 Task: Find connections with filter location Wendelstein with filter topic #blockchainwith filter profile language Spanish with filter current company Honda Cars India Ltd with filter school K P B Hinduja College of Commerce 315 New Charni Road Mumbai 400 004 with filter industry Professional Training and Coaching with filter service category Strategic Planning with filter keywords title Valet
Action: Mouse moved to (527, 69)
Screenshot: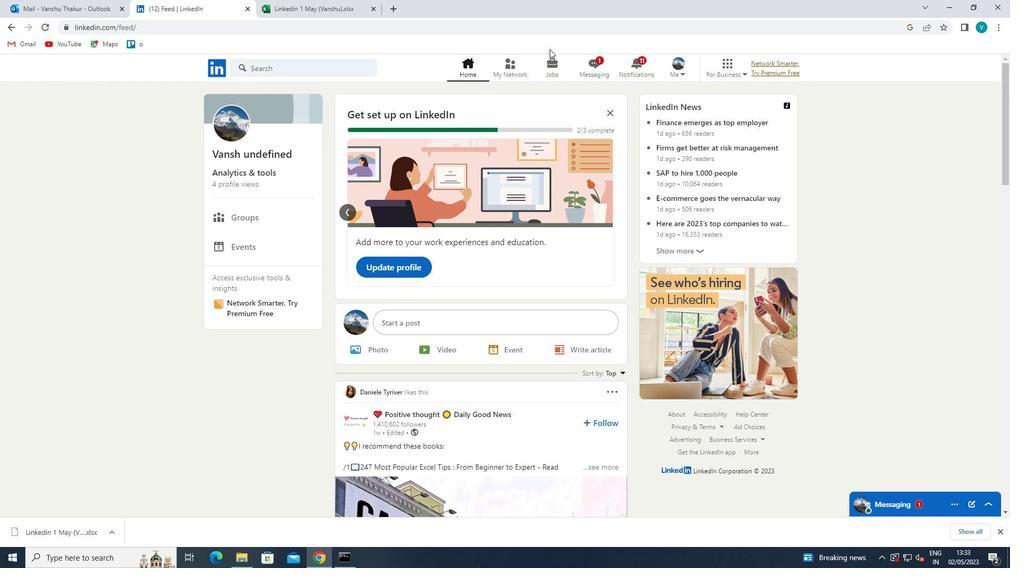 
Action: Mouse pressed left at (527, 69)
Screenshot: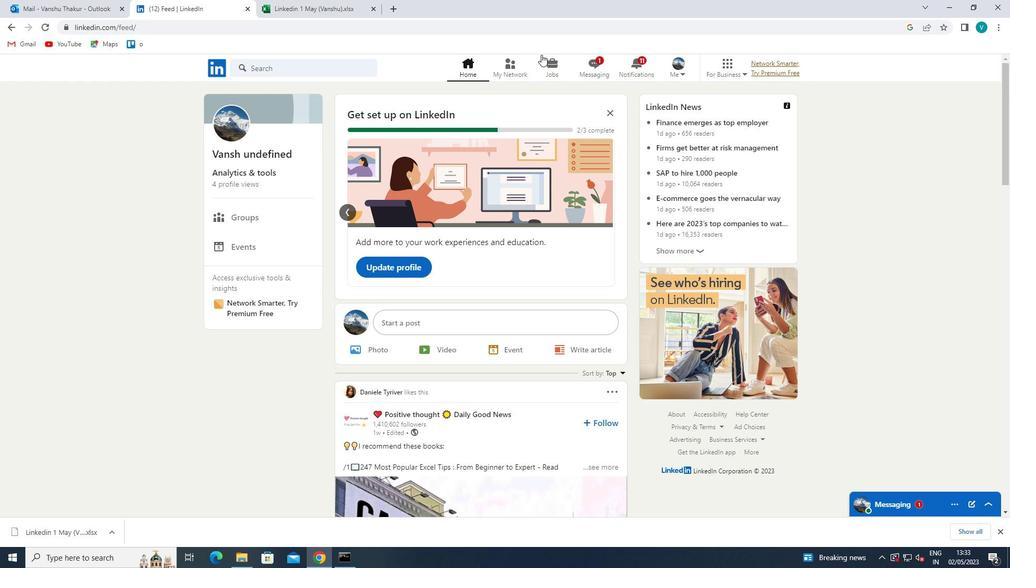 
Action: Mouse moved to (285, 120)
Screenshot: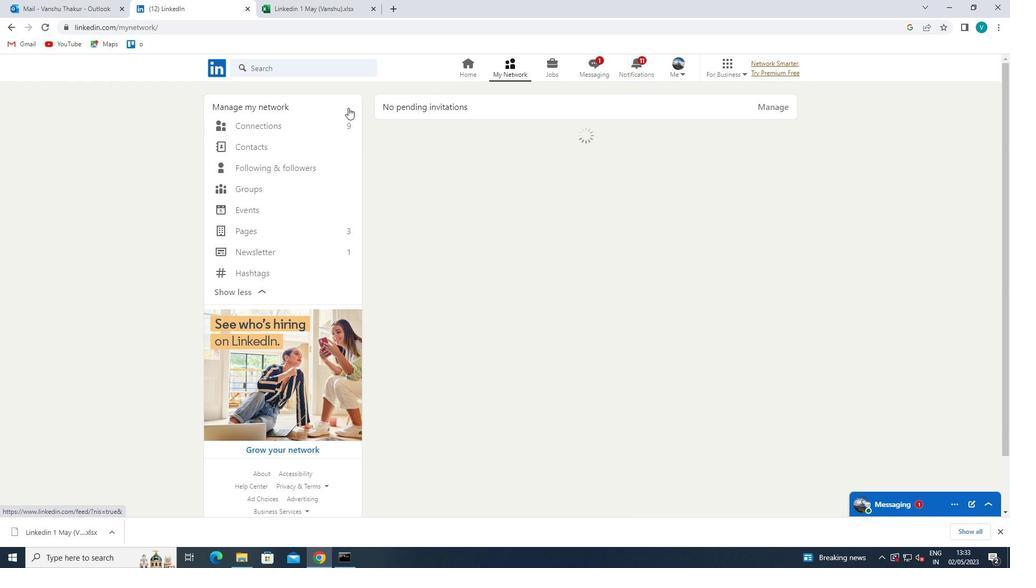 
Action: Mouse pressed left at (285, 120)
Screenshot: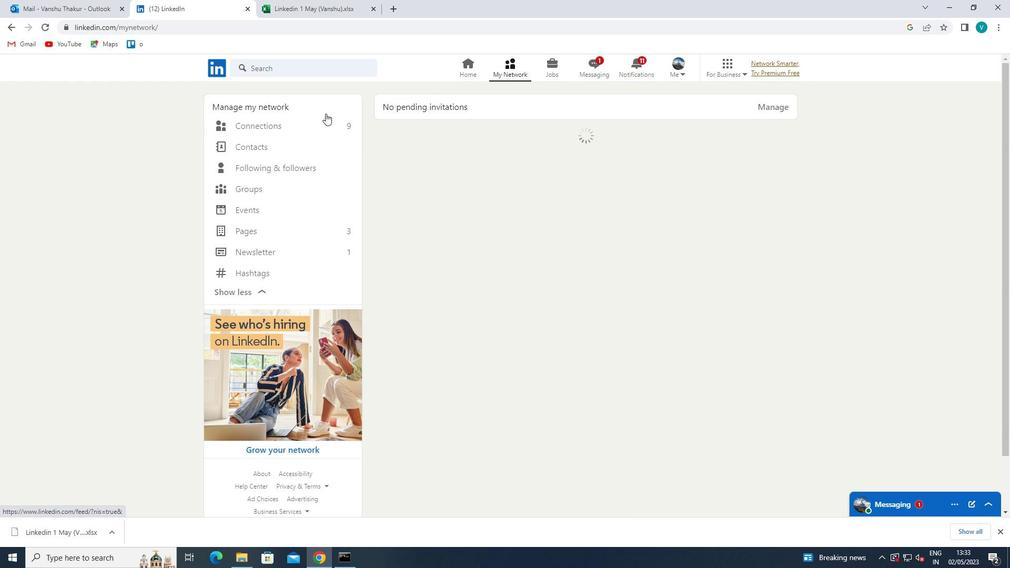 
Action: Mouse moved to (585, 134)
Screenshot: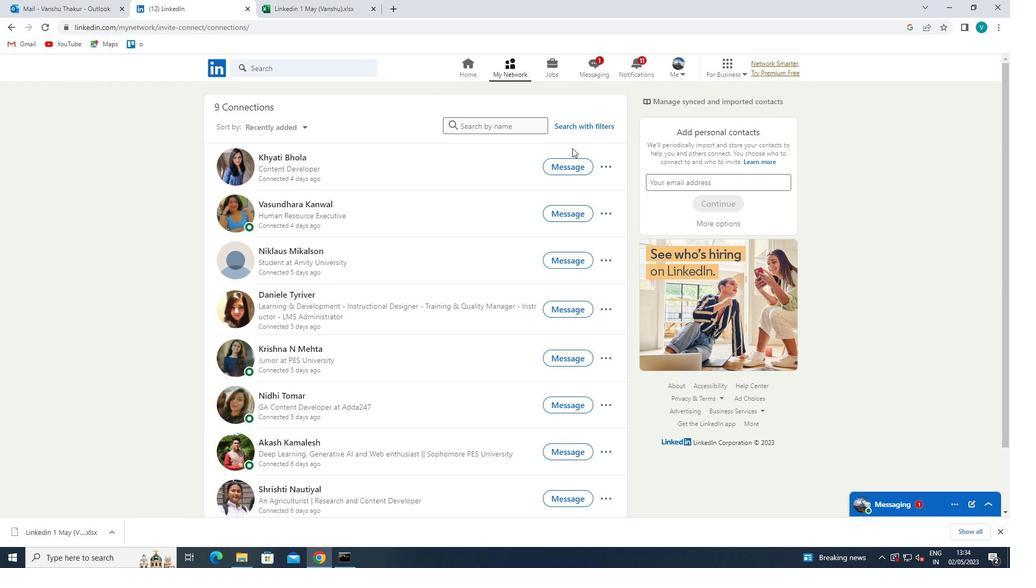 
Action: Mouse pressed left at (585, 134)
Screenshot: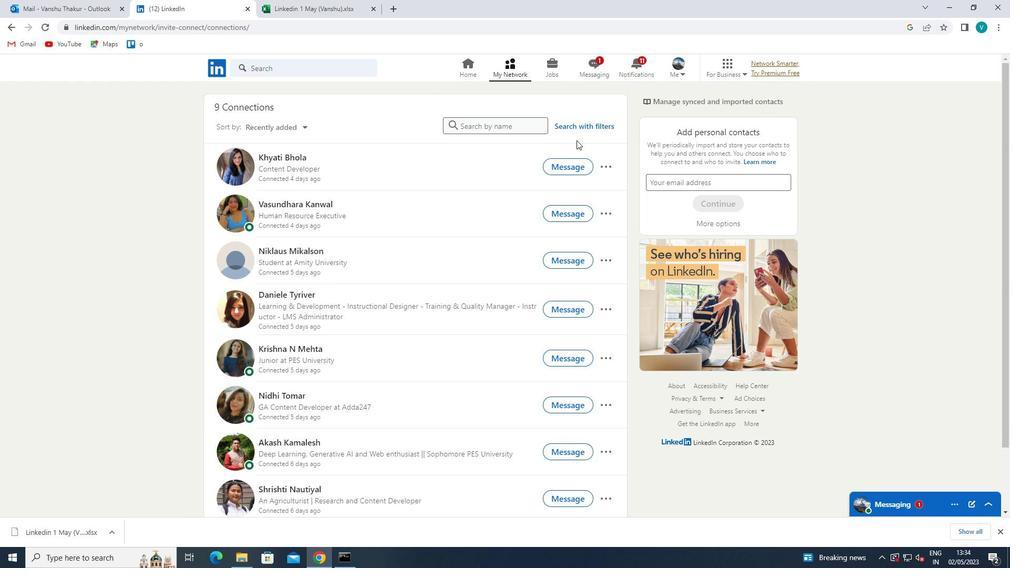 
Action: Mouse moved to (587, 131)
Screenshot: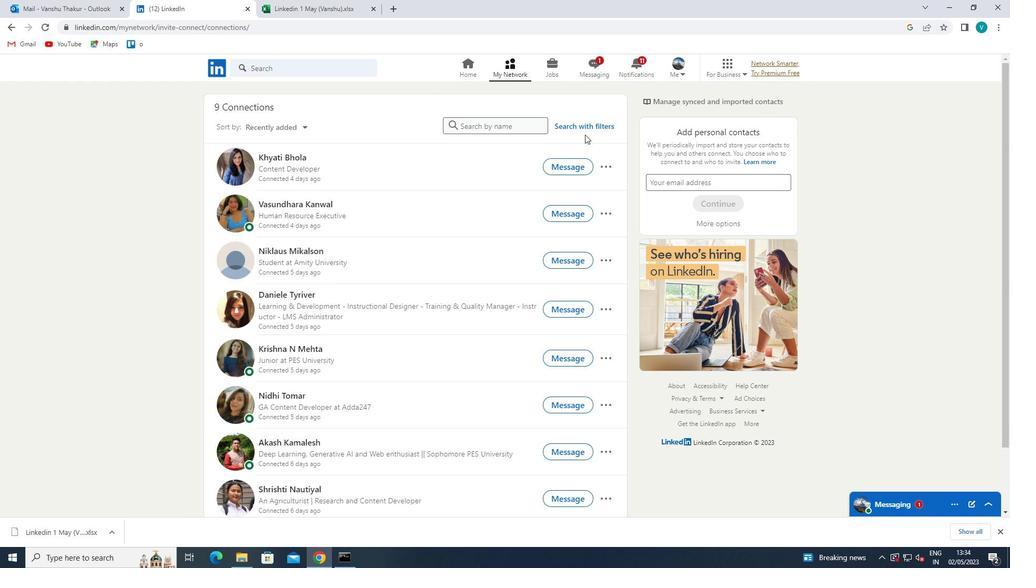 
Action: Mouse pressed left at (587, 131)
Screenshot: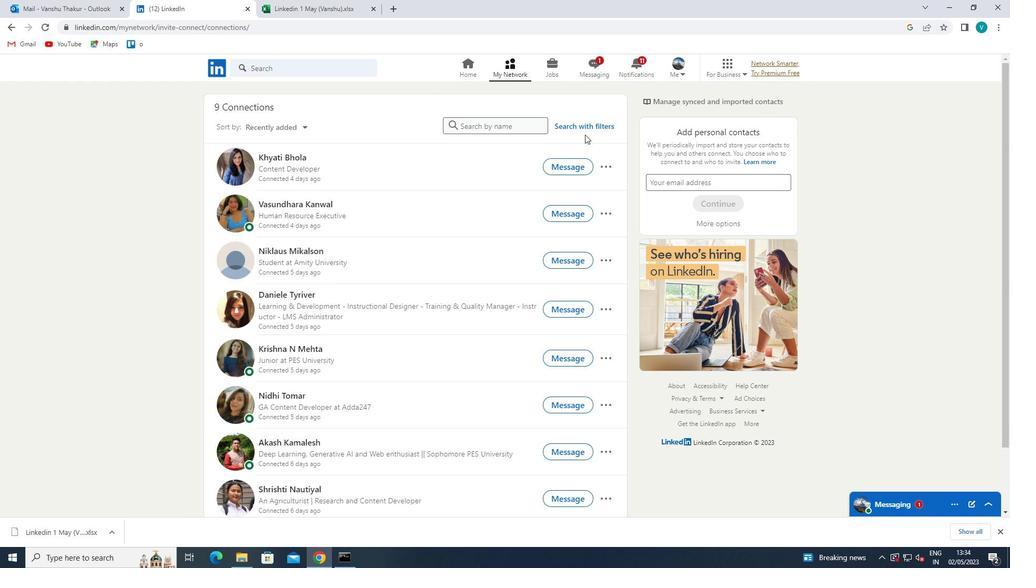 
Action: Mouse moved to (595, 125)
Screenshot: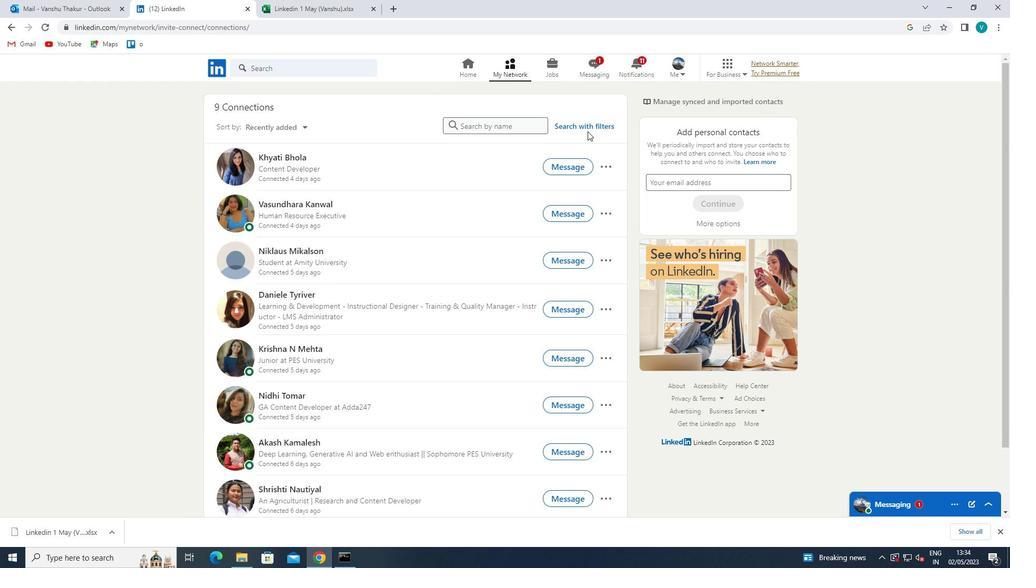 
Action: Mouse pressed left at (595, 125)
Screenshot: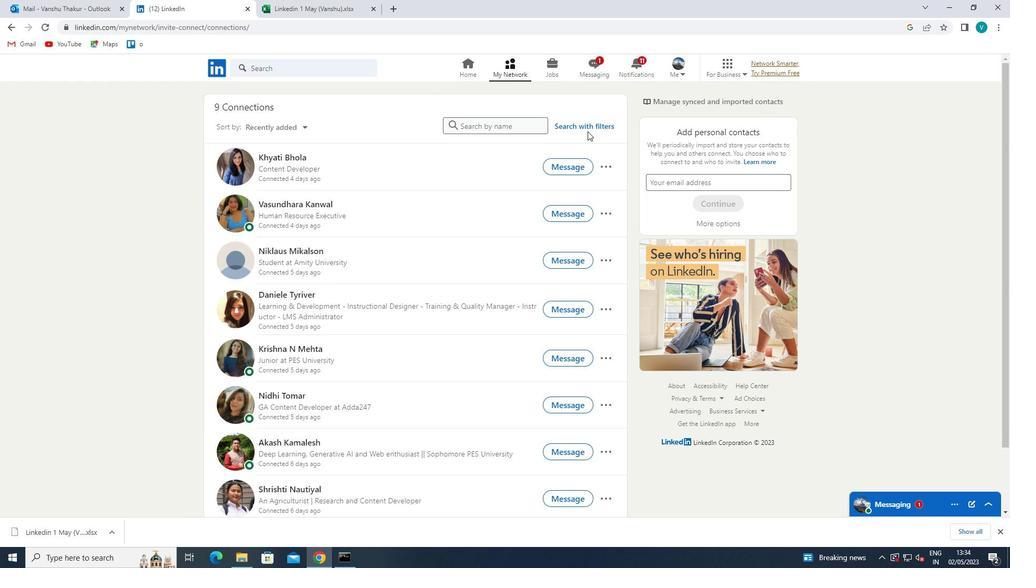 
Action: Mouse moved to (502, 99)
Screenshot: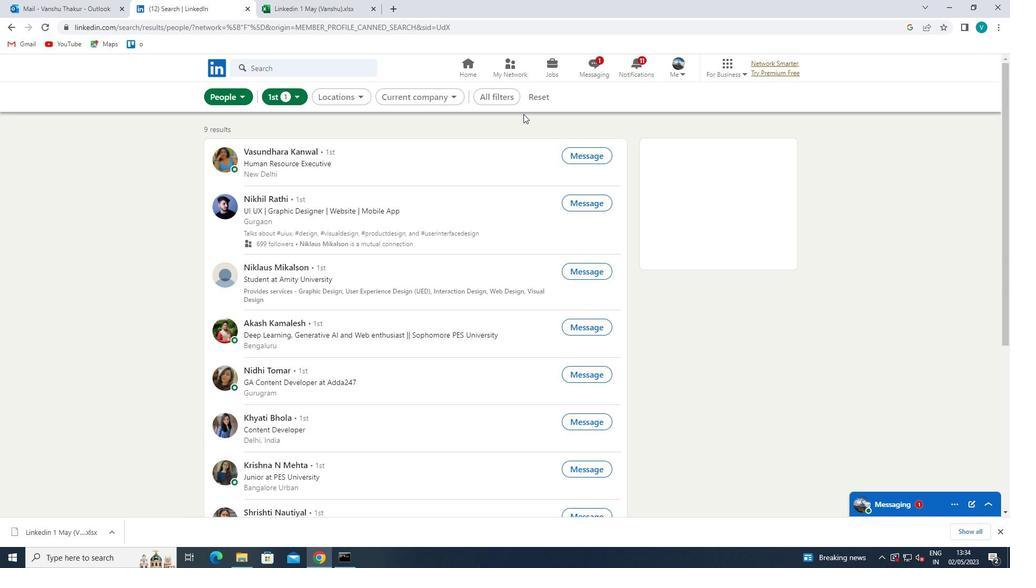 
Action: Mouse pressed left at (502, 99)
Screenshot: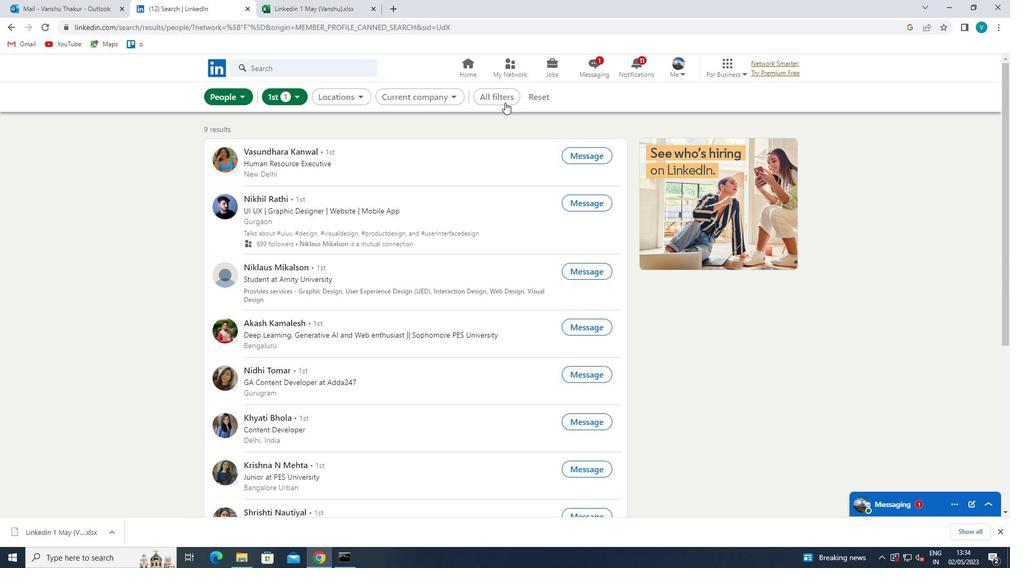 
Action: Mouse moved to (800, 249)
Screenshot: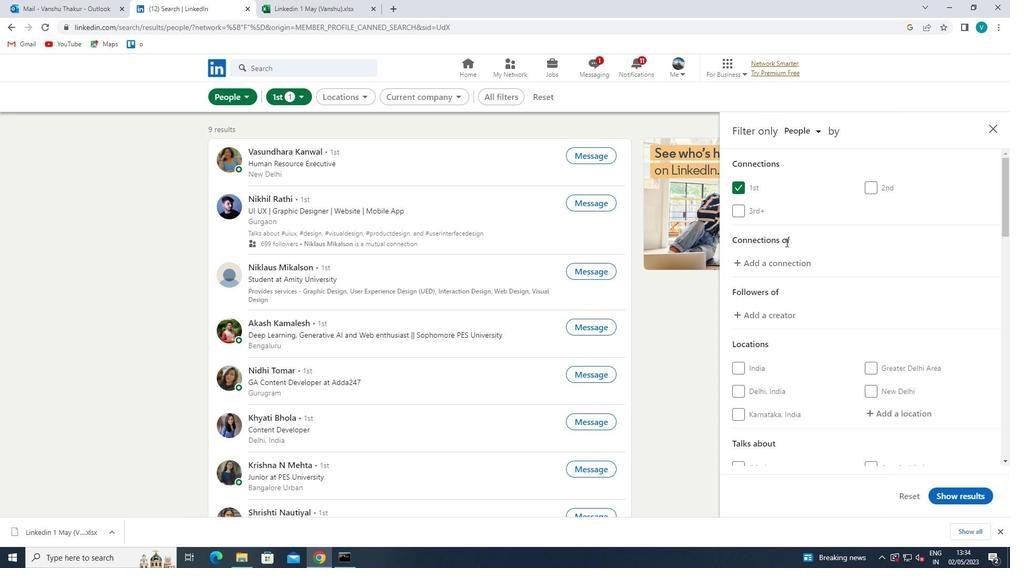 
Action: Mouse scrolled (800, 248) with delta (0, 0)
Screenshot: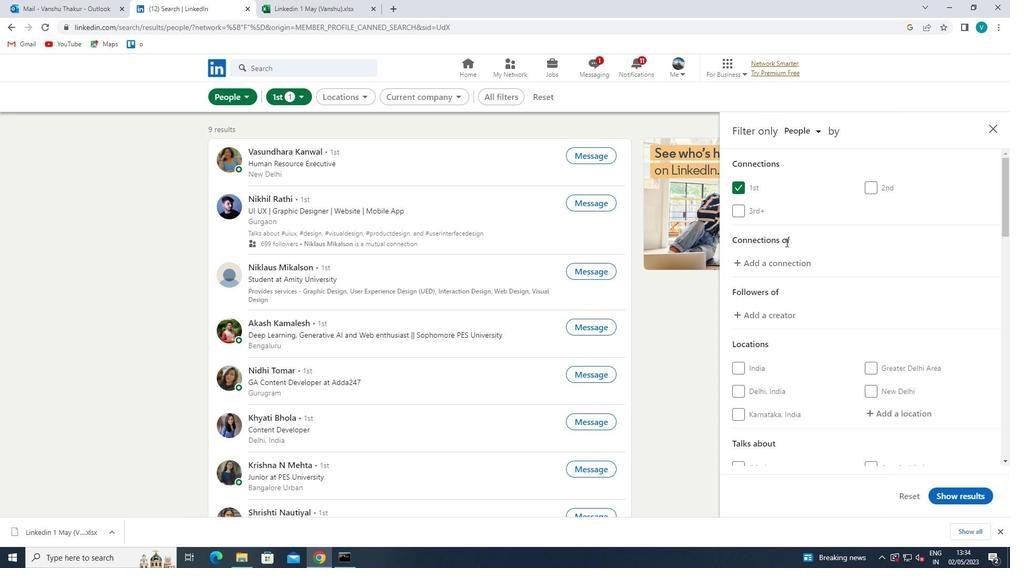 
Action: Mouse moved to (801, 250)
Screenshot: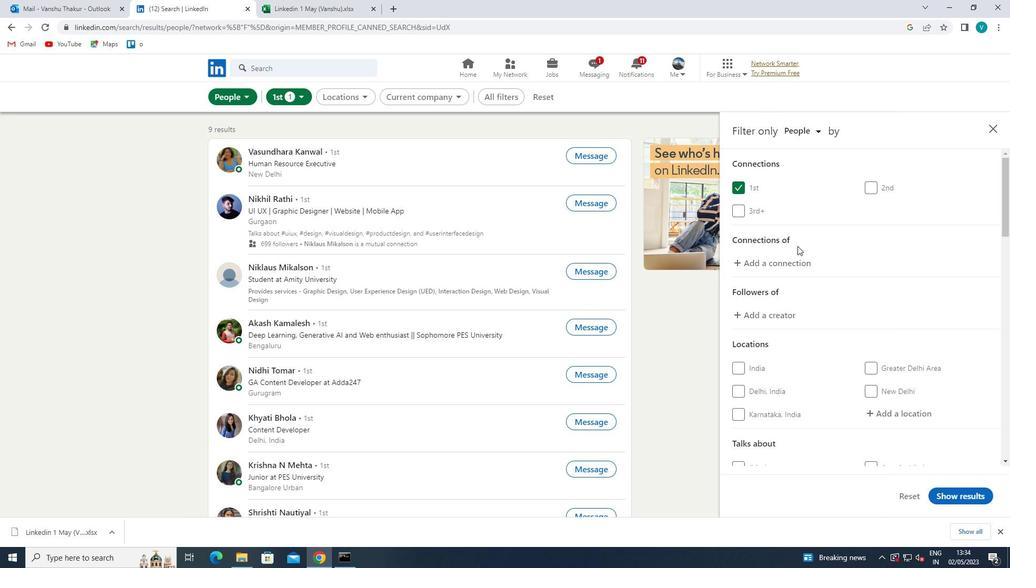 
Action: Mouse scrolled (801, 249) with delta (0, 0)
Screenshot: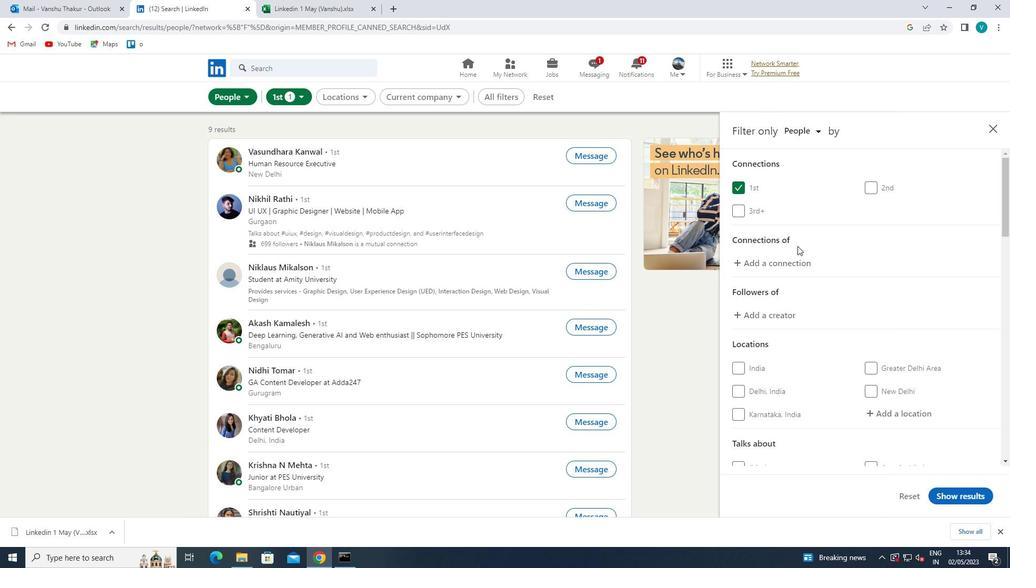 
Action: Mouse moved to (878, 302)
Screenshot: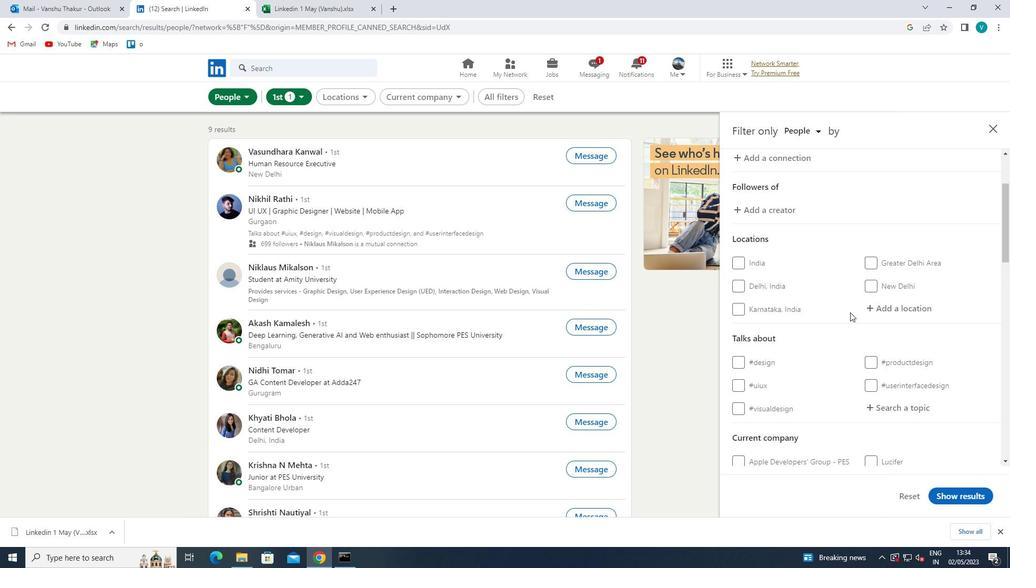 
Action: Mouse pressed left at (878, 302)
Screenshot: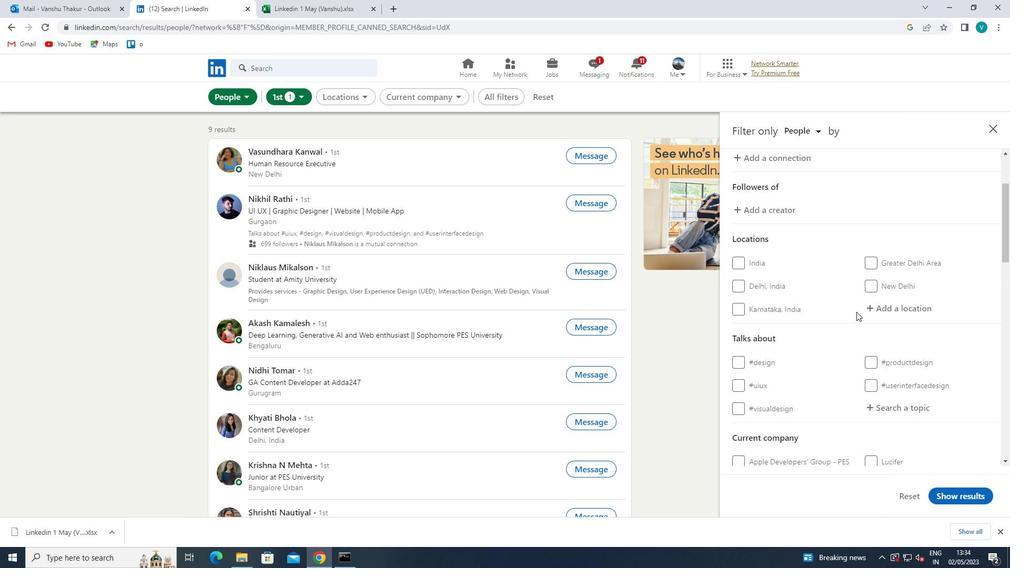 
Action: Key pressed <Key.shift>WEB
Screenshot: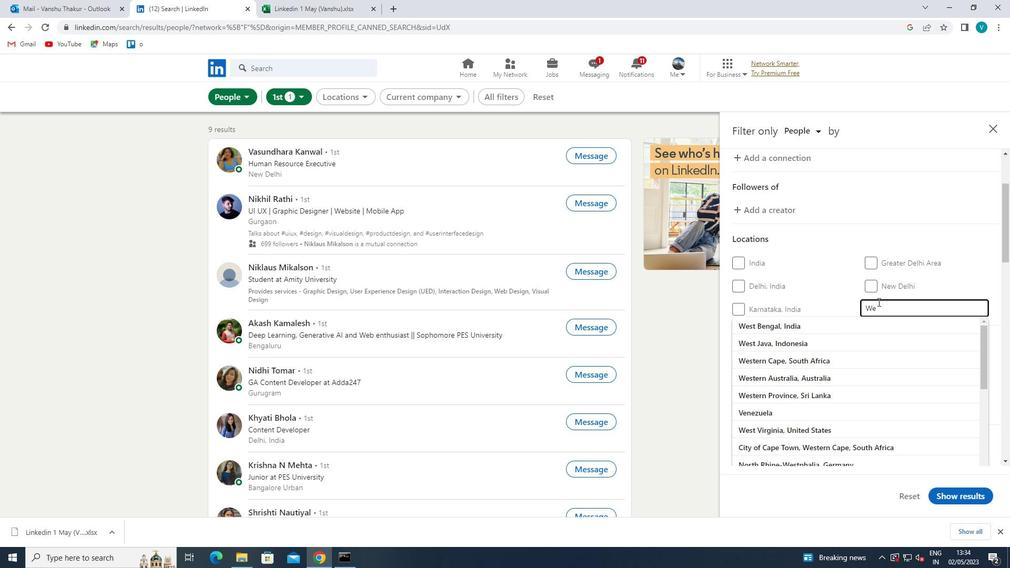
Action: Mouse moved to (876, 301)
Screenshot: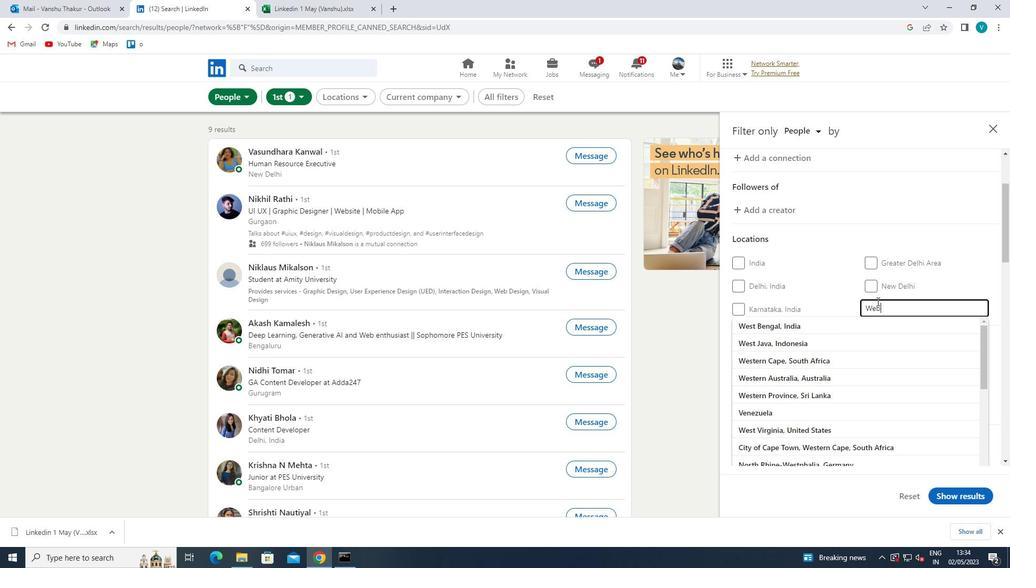 
Action: Key pressed <Key.backspace>
Screenshot: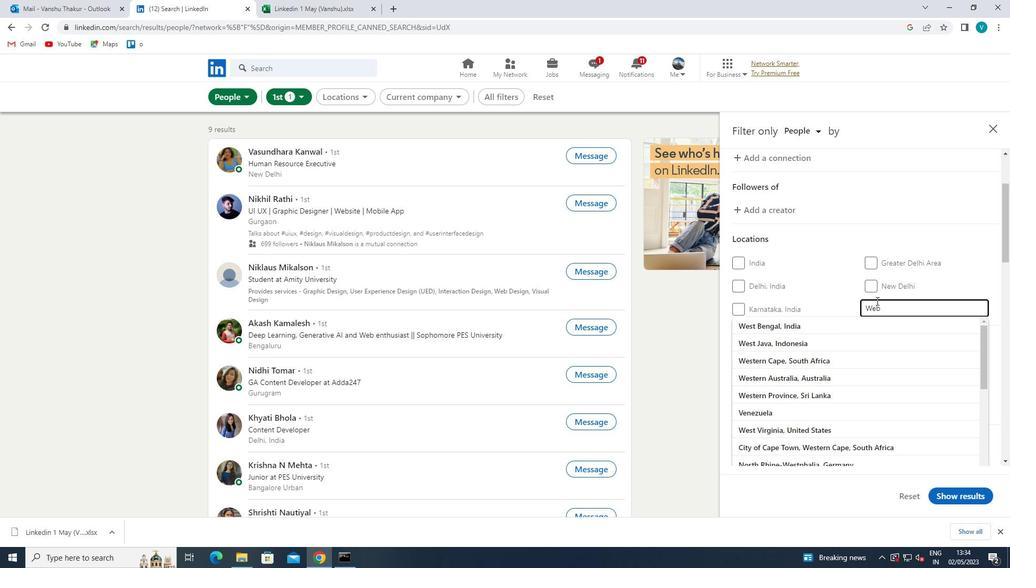 
Action: Mouse moved to (876, 301)
Screenshot: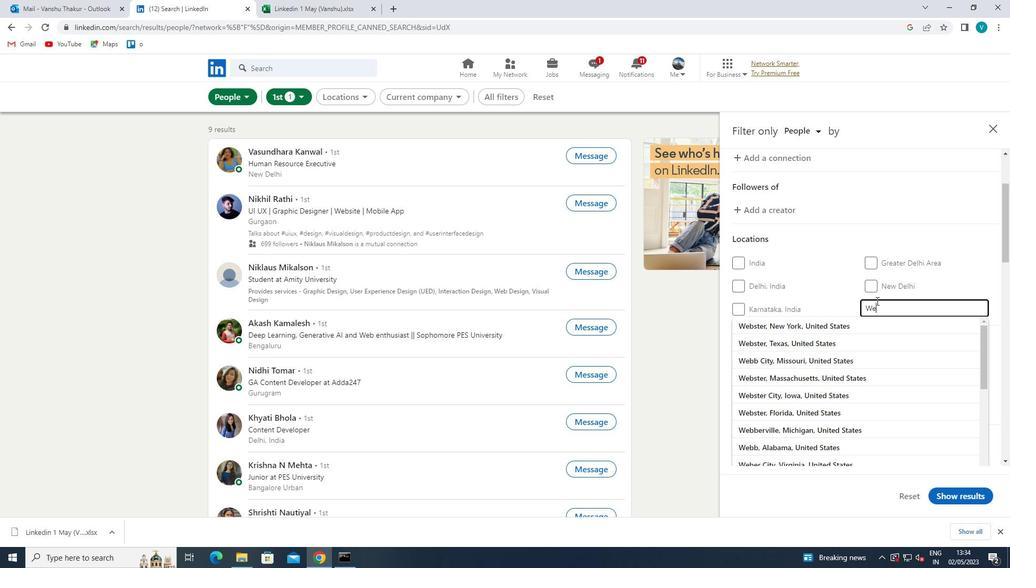 
Action: Key pressed N
Screenshot: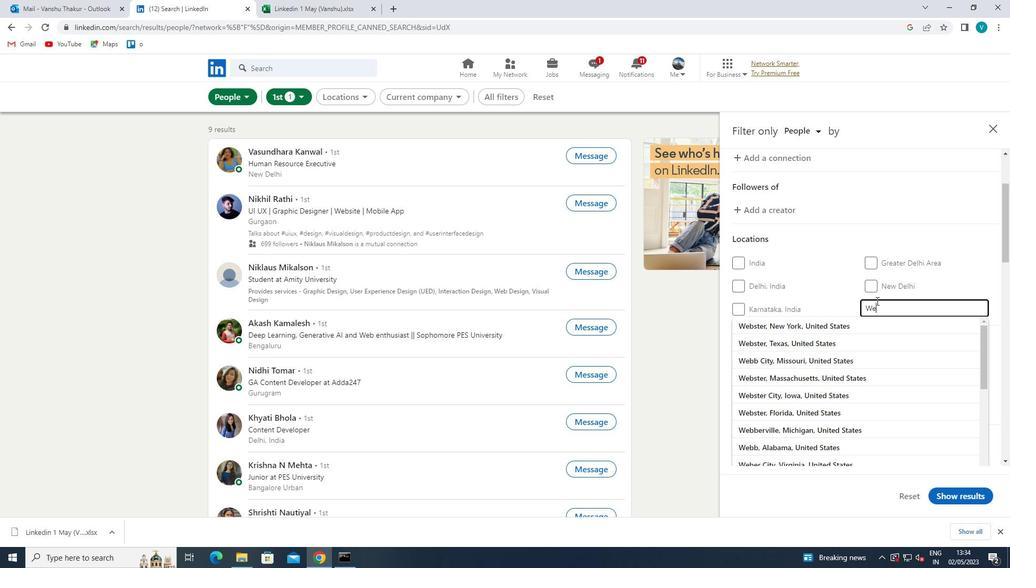 
Action: Mouse moved to (873, 302)
Screenshot: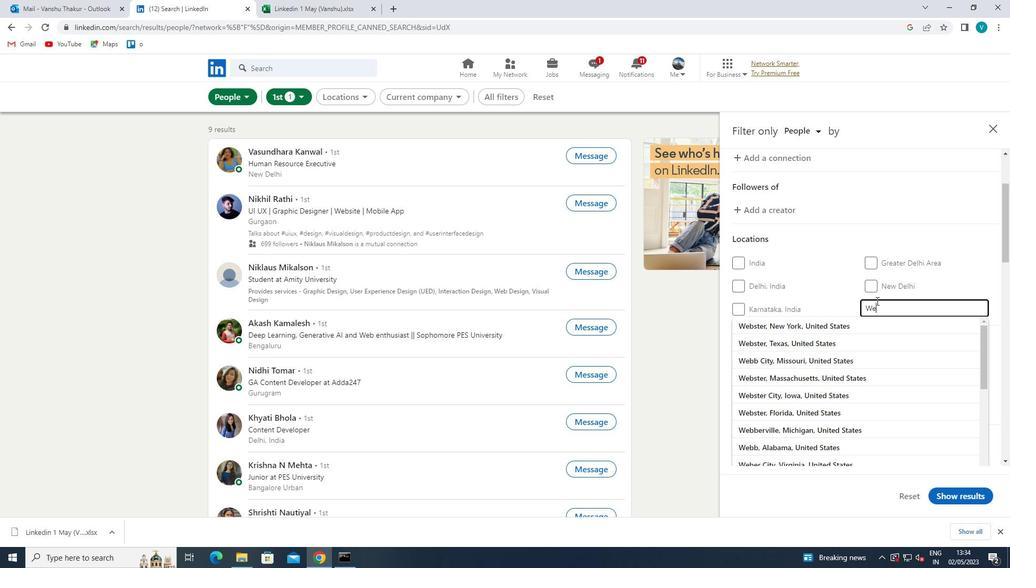 
Action: Key pressed DELSTEIN
Screenshot: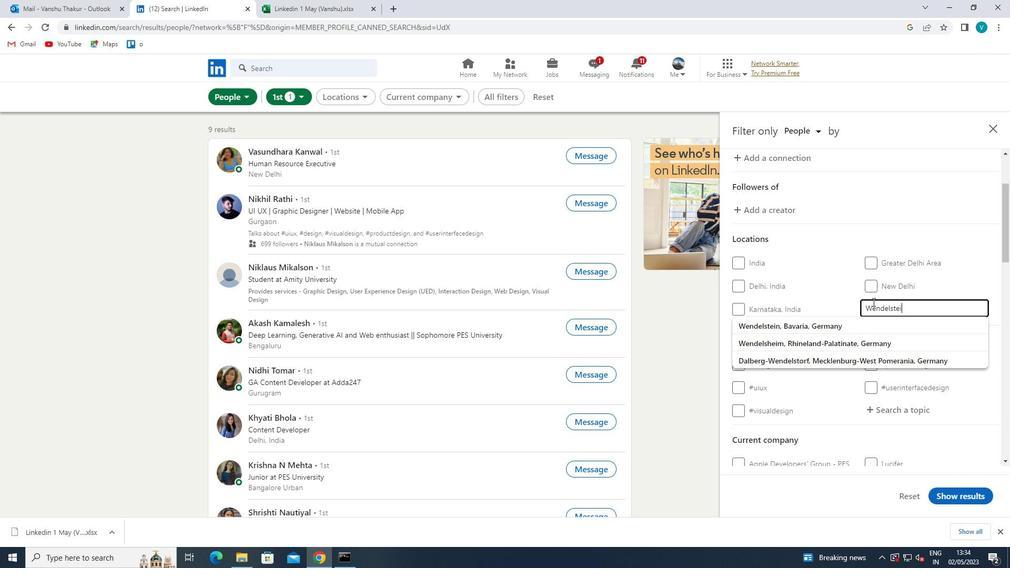 
Action: Mouse moved to (845, 324)
Screenshot: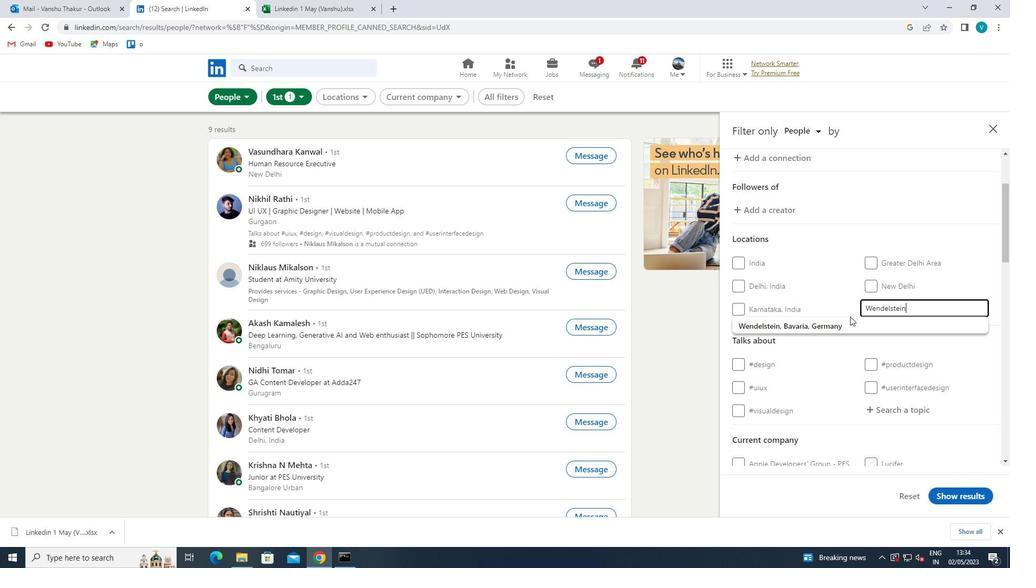 
Action: Mouse pressed left at (845, 324)
Screenshot: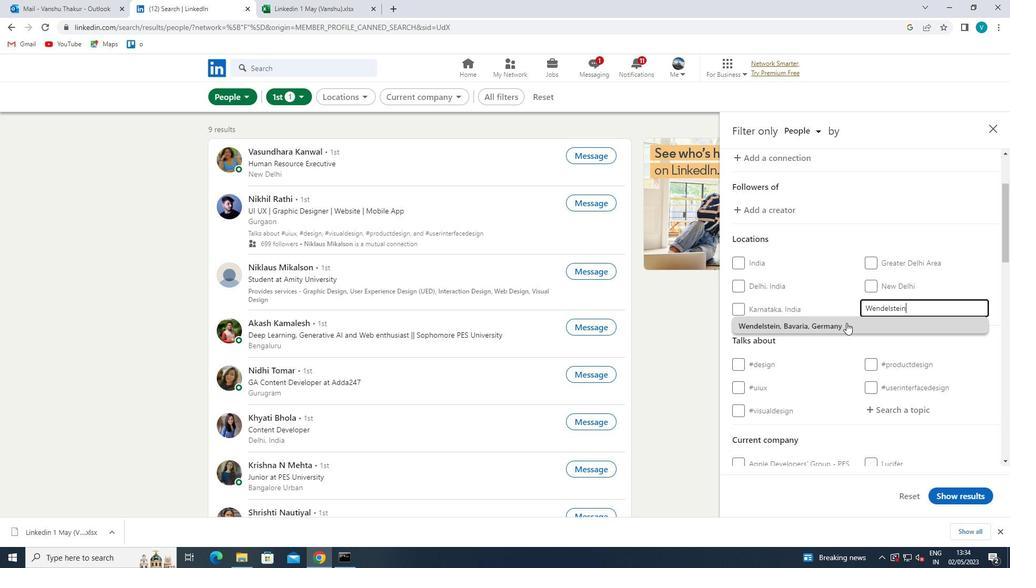 
Action: Mouse scrolled (845, 324) with delta (0, 0)
Screenshot: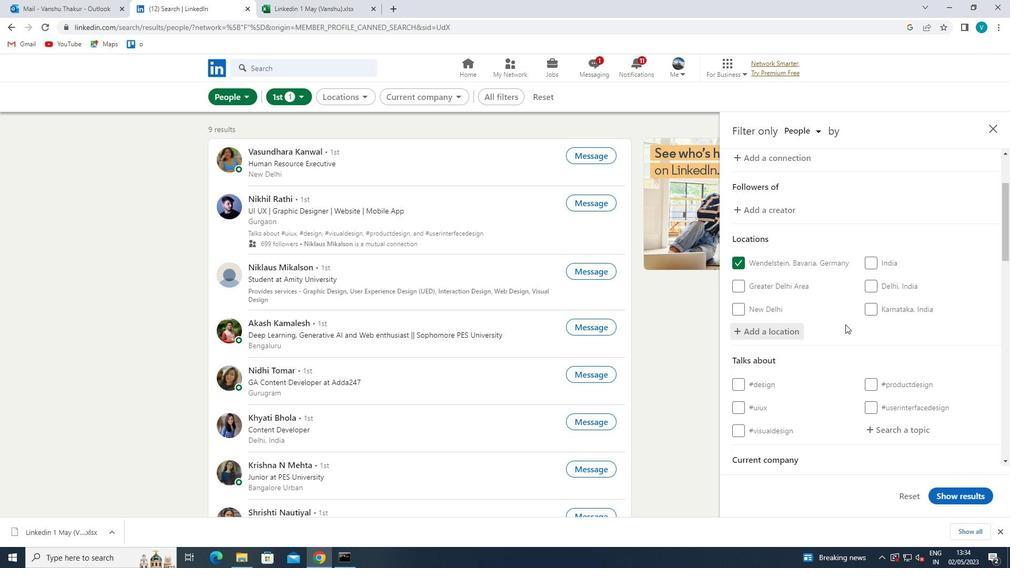 
Action: Mouse scrolled (845, 324) with delta (0, 0)
Screenshot: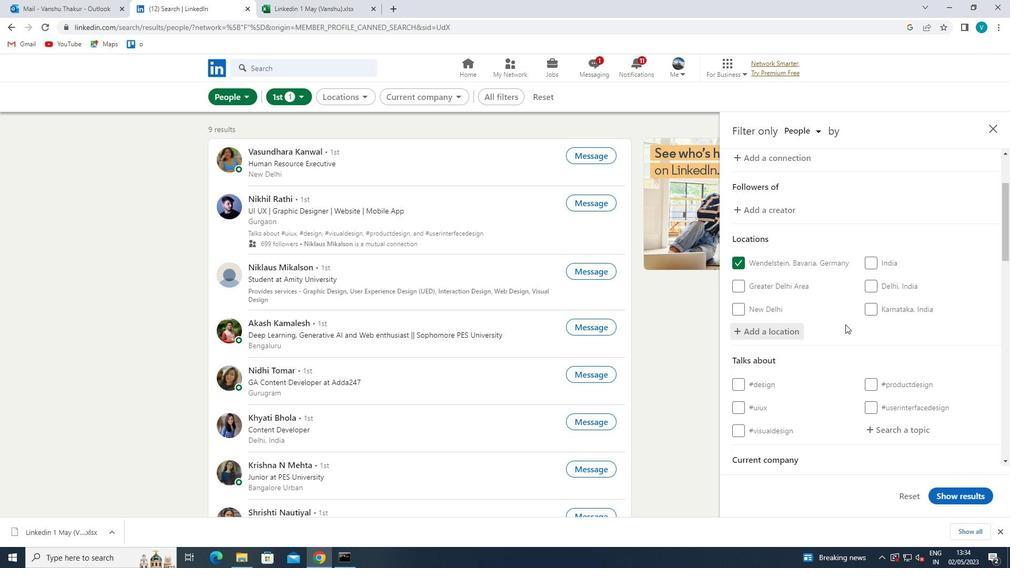 
Action: Mouse moved to (871, 324)
Screenshot: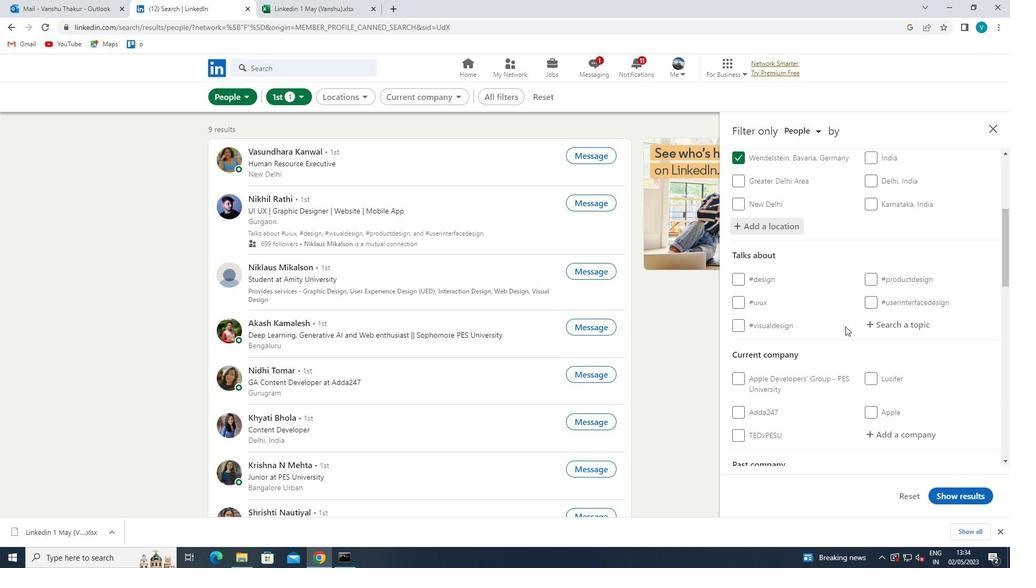 
Action: Mouse pressed left at (871, 324)
Screenshot: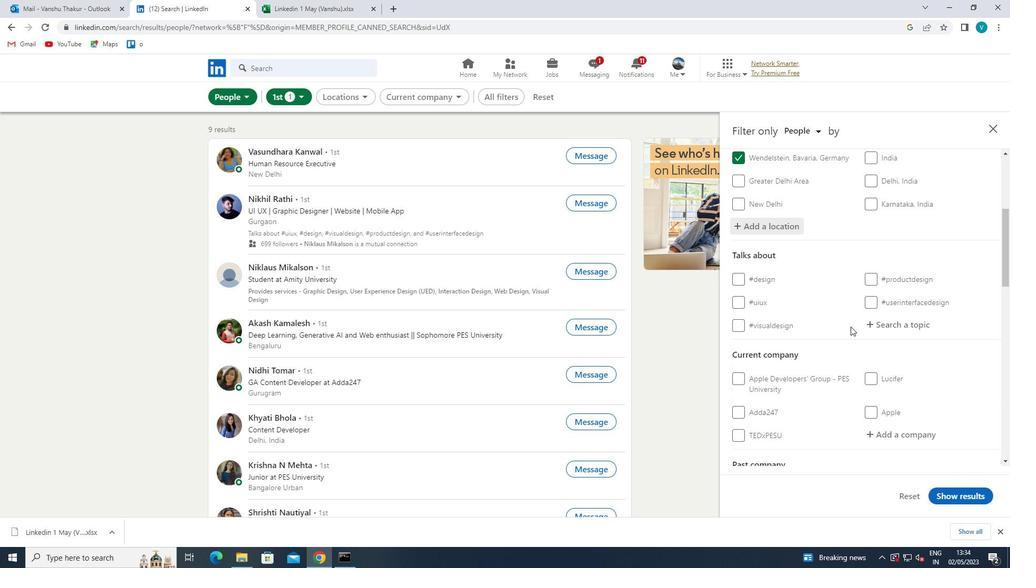 
Action: Key pressed BLOCKCHAIN<Key.space><Key.left>
Screenshot: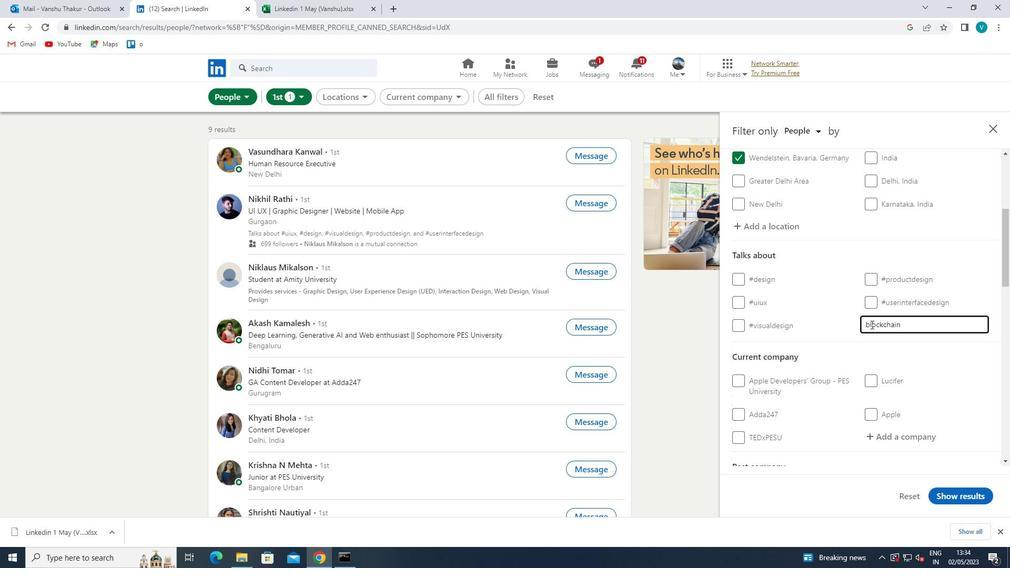 
Action: Mouse moved to (866, 324)
Screenshot: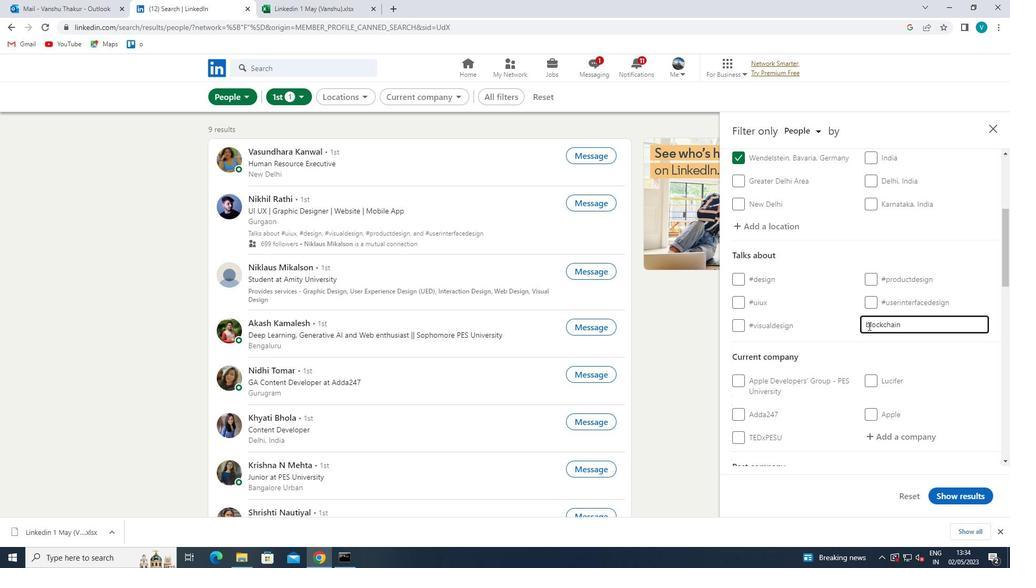 
Action: Mouse pressed left at (866, 324)
Screenshot: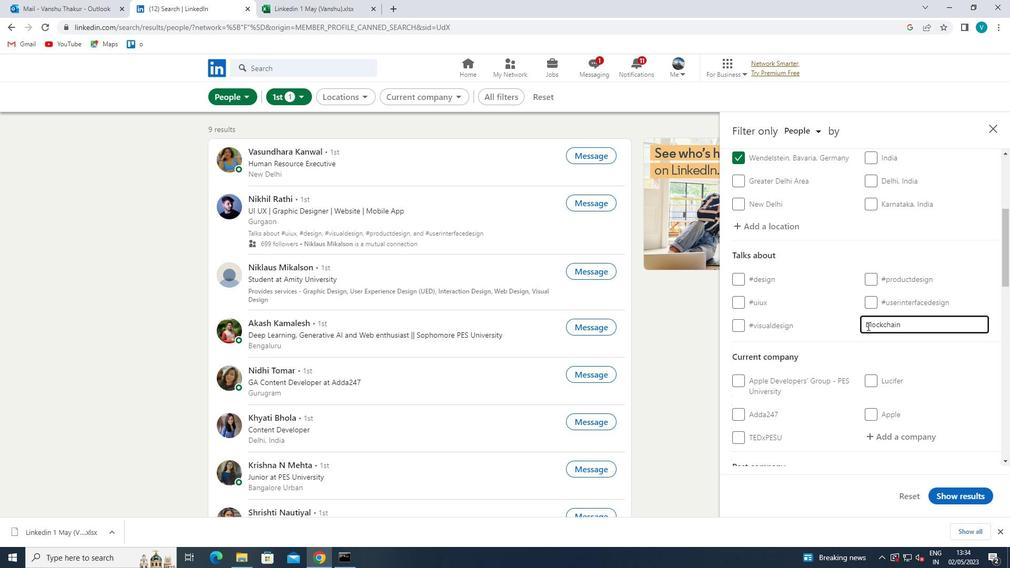 
Action: Mouse moved to (876, 345)
Screenshot: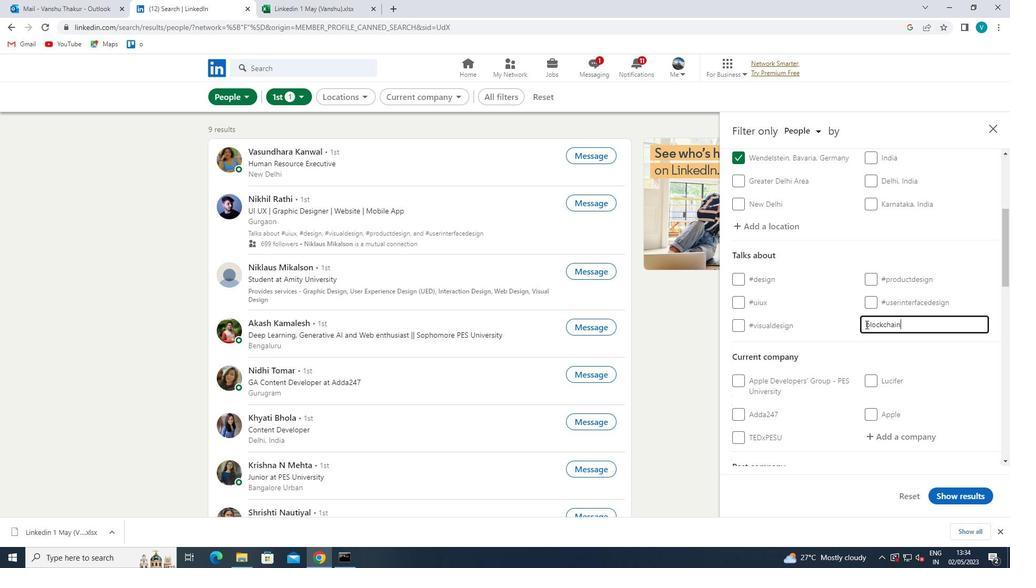 
Action: Key pressed <Key.shift><Key.shift><Key.shift><Key.shift><Key.shift><Key.shift><Key.shift><Key.shift><Key.shift><Key.shift><Key.shift><Key.shift><Key.shift><Key.shift><Key.shift><Key.shift><Key.shift>
Screenshot: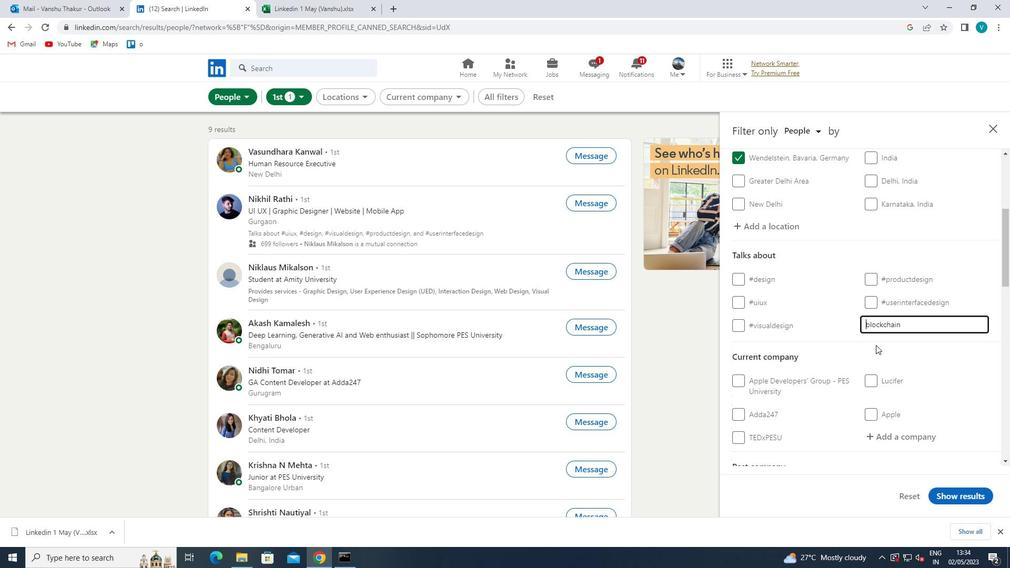 
Action: Mouse moved to (877, 345)
Screenshot: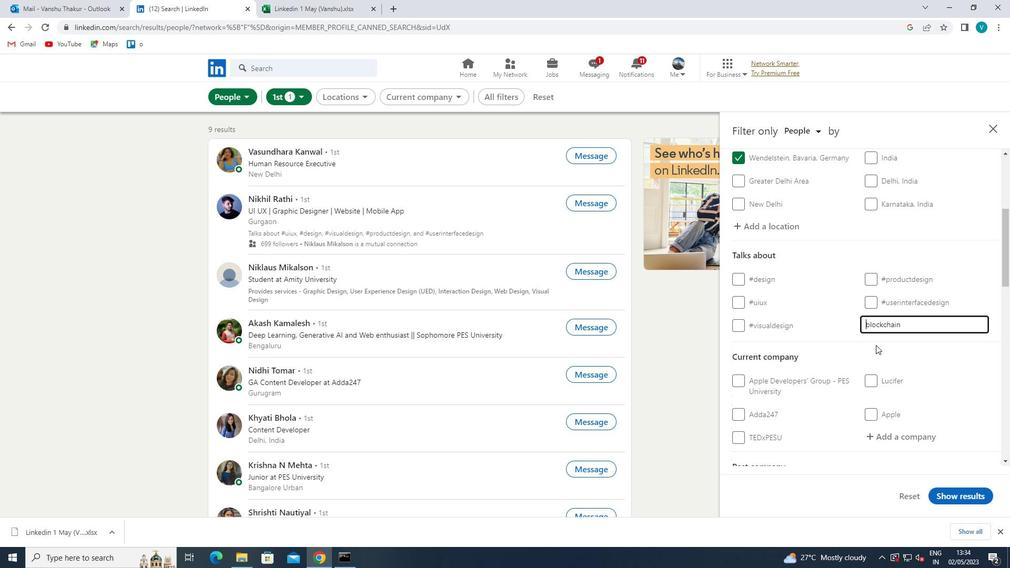 
Action: Key pressed <Key.shift>
Screenshot: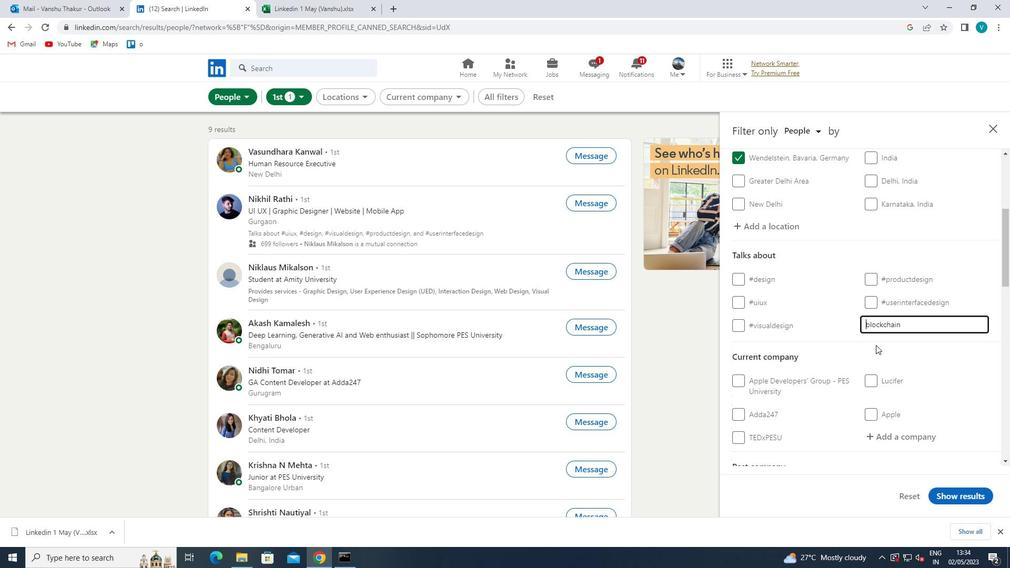 
Action: Mouse moved to (877, 344)
Screenshot: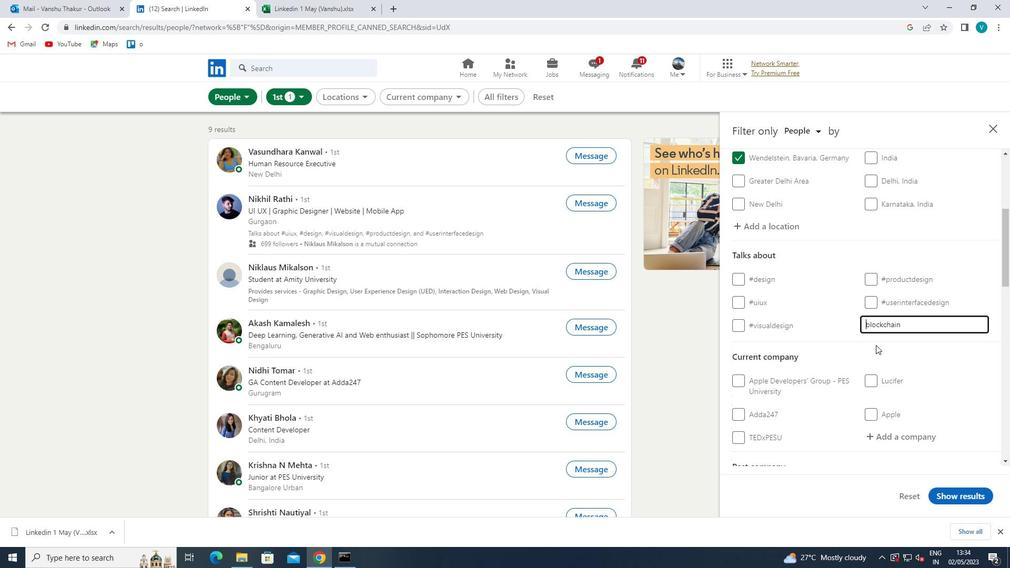 
Action: Key pressed <Key.shift><Key.shift><Key.shift><Key.shift><Key.shift><Key.shift><Key.shift><Key.shift><Key.shift><Key.shift><Key.shift><Key.shift><Key.shift><Key.shift><Key.shift><Key.shift><Key.shift><Key.shift><Key.shift><Key.shift><Key.shift><Key.shift><Key.shift><Key.shift><Key.shift><Key.shift>#
Screenshot: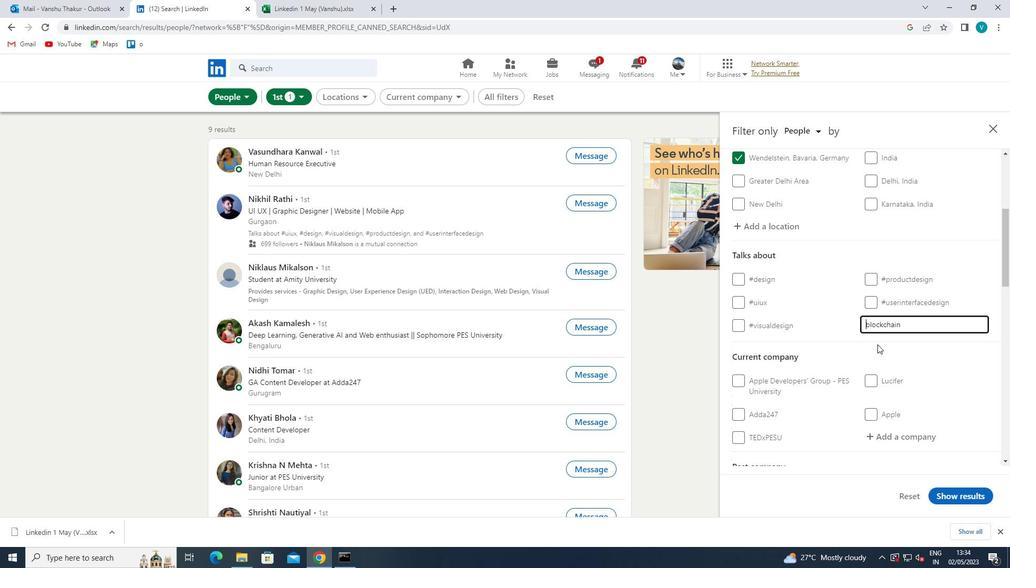 
Action: Mouse pressed left at (877, 344)
Screenshot: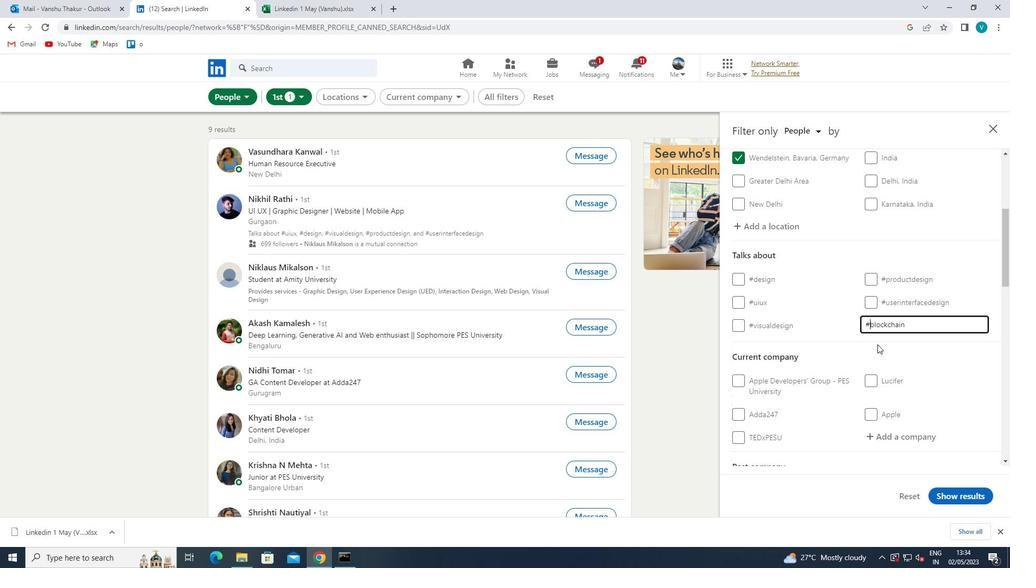 
Action: Mouse scrolled (877, 344) with delta (0, 0)
Screenshot: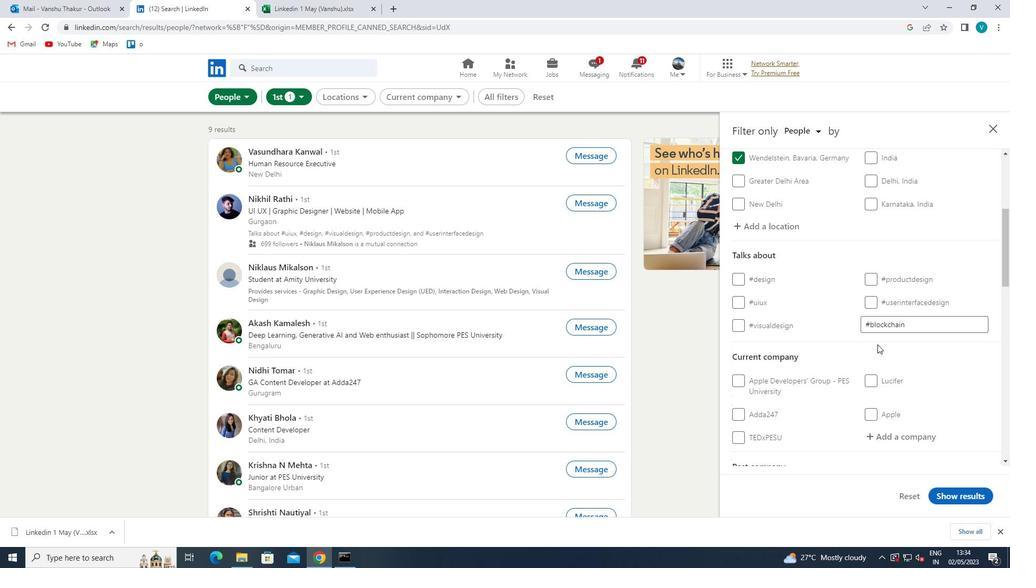 
Action: Mouse scrolled (877, 344) with delta (0, 0)
Screenshot: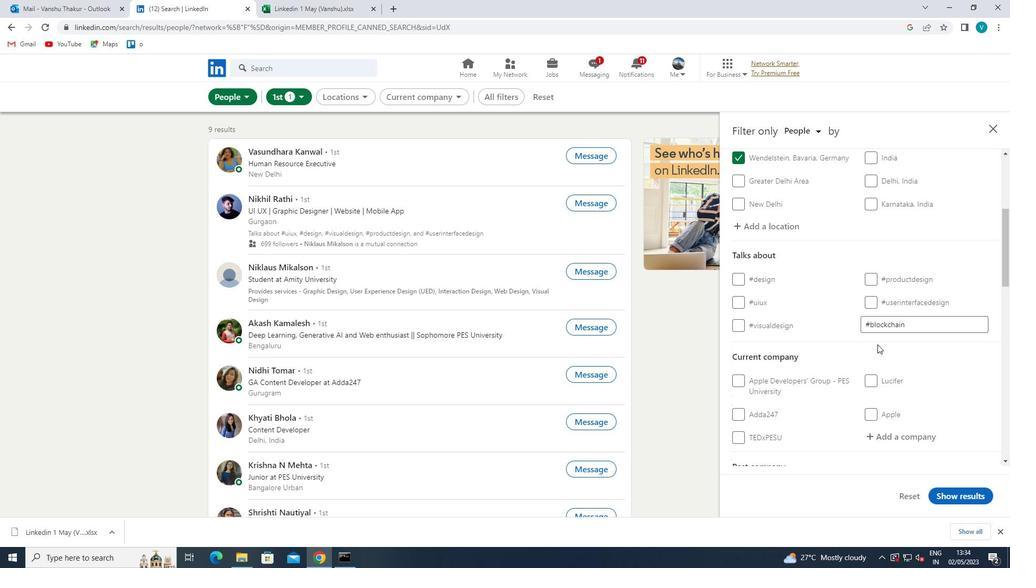 
Action: Mouse moved to (877, 344)
Screenshot: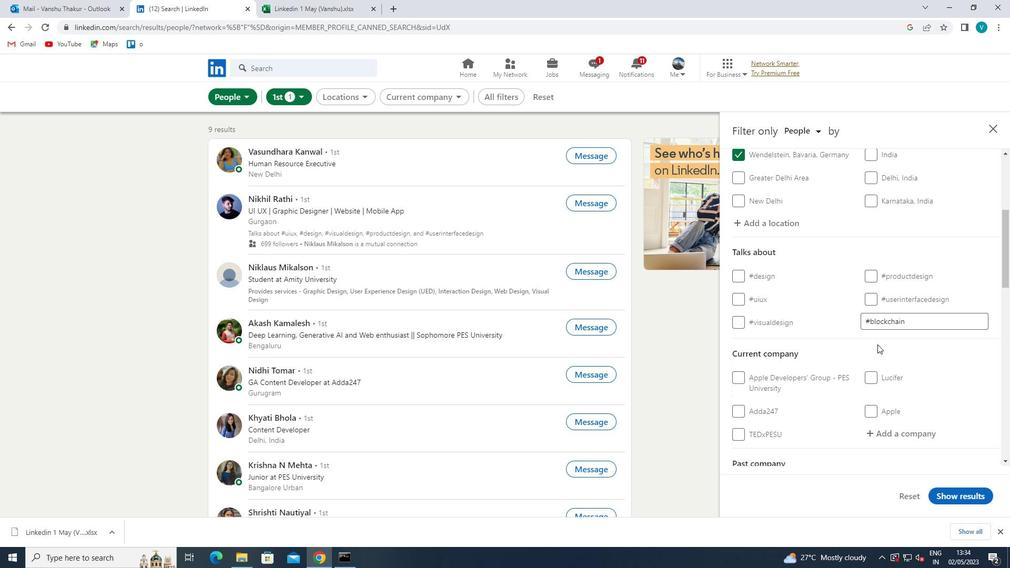 
Action: Mouse scrolled (877, 344) with delta (0, 0)
Screenshot: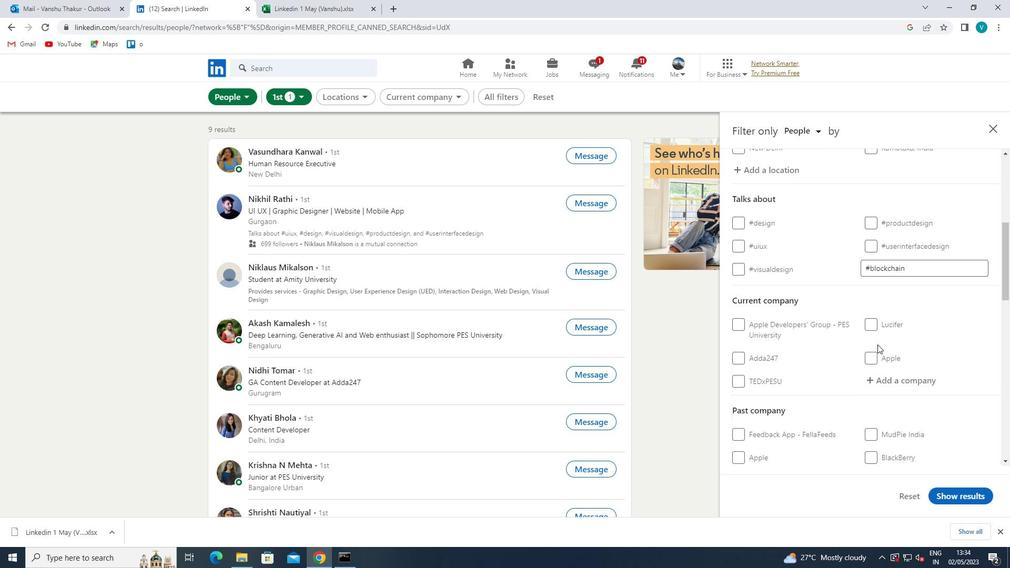
Action: Mouse moved to (908, 280)
Screenshot: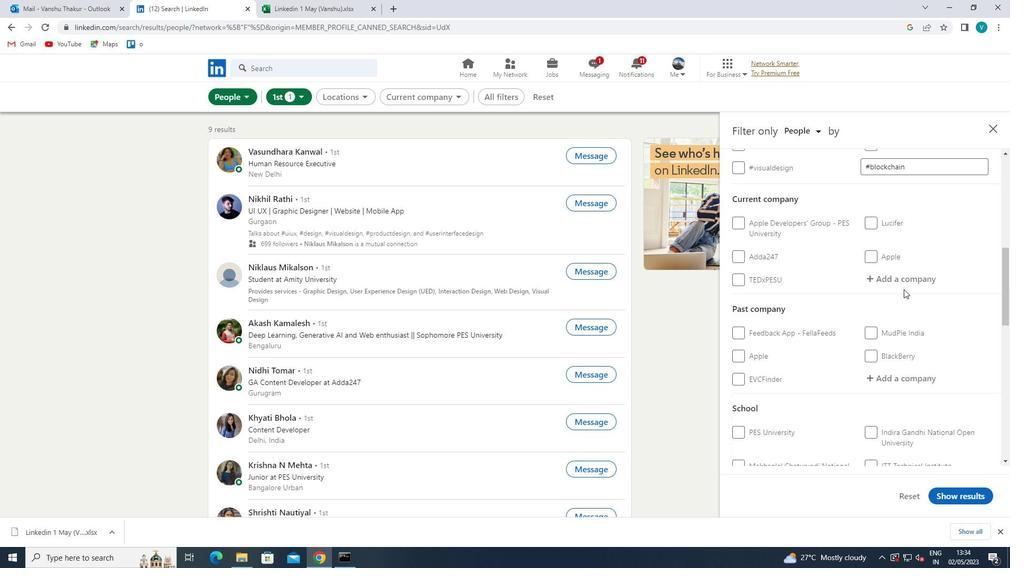 
Action: Mouse pressed left at (908, 280)
Screenshot: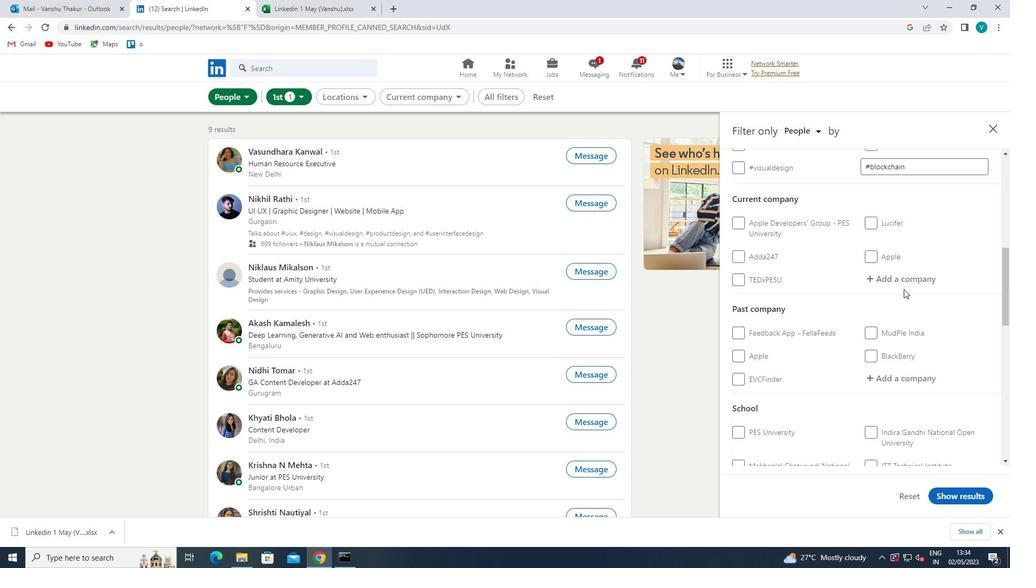 
Action: Key pressed <Key.shift>HONDA<Key.space><Key.shift>CARS
Screenshot: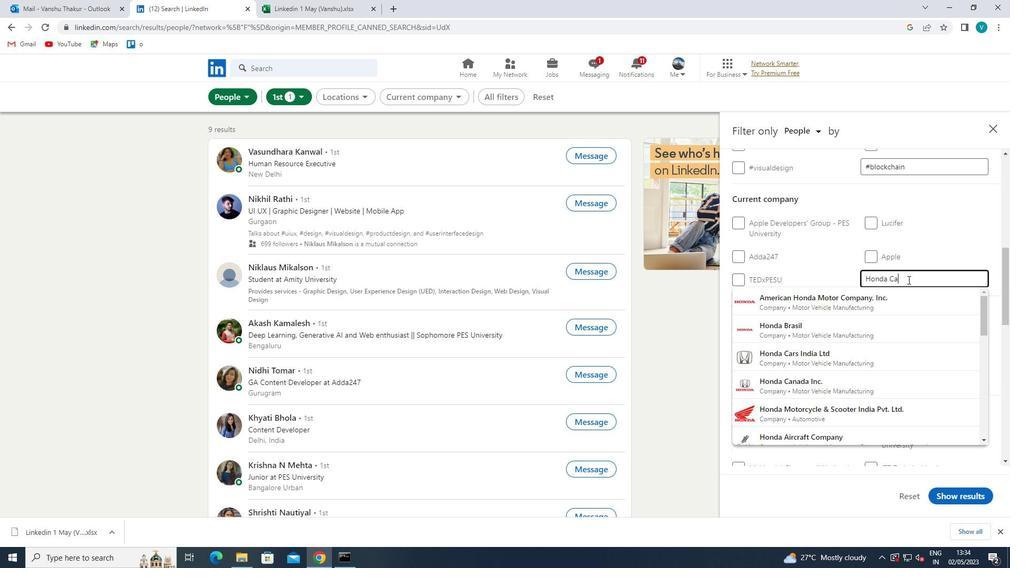 
Action: Mouse moved to (882, 298)
Screenshot: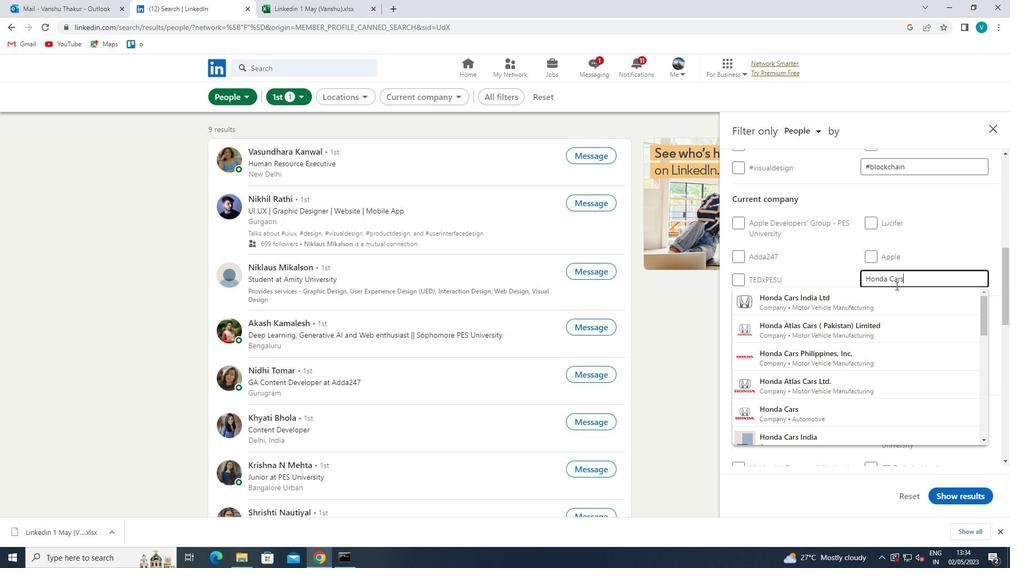 
Action: Mouse pressed left at (882, 298)
Screenshot: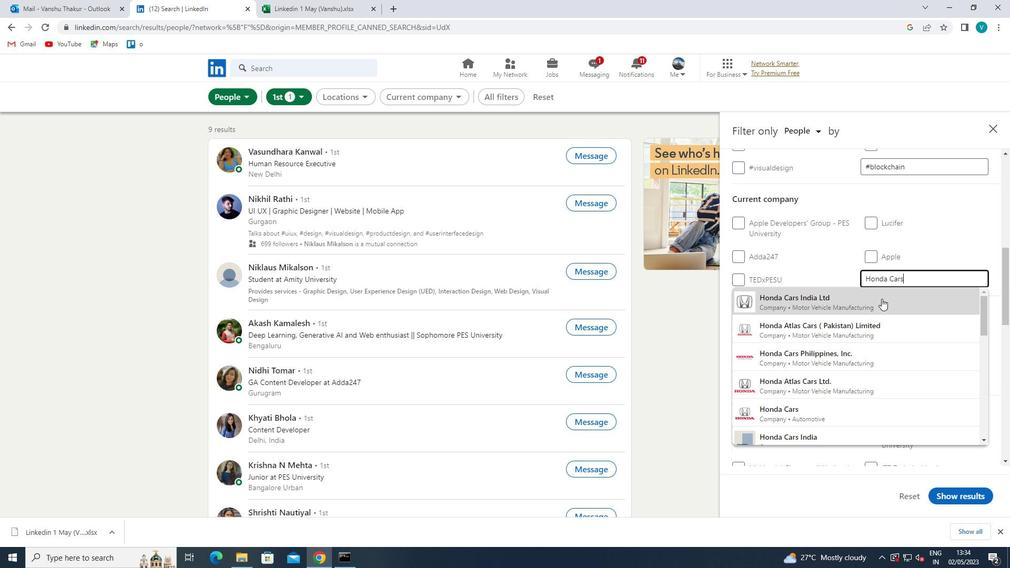 
Action: Mouse scrolled (882, 298) with delta (0, 0)
Screenshot: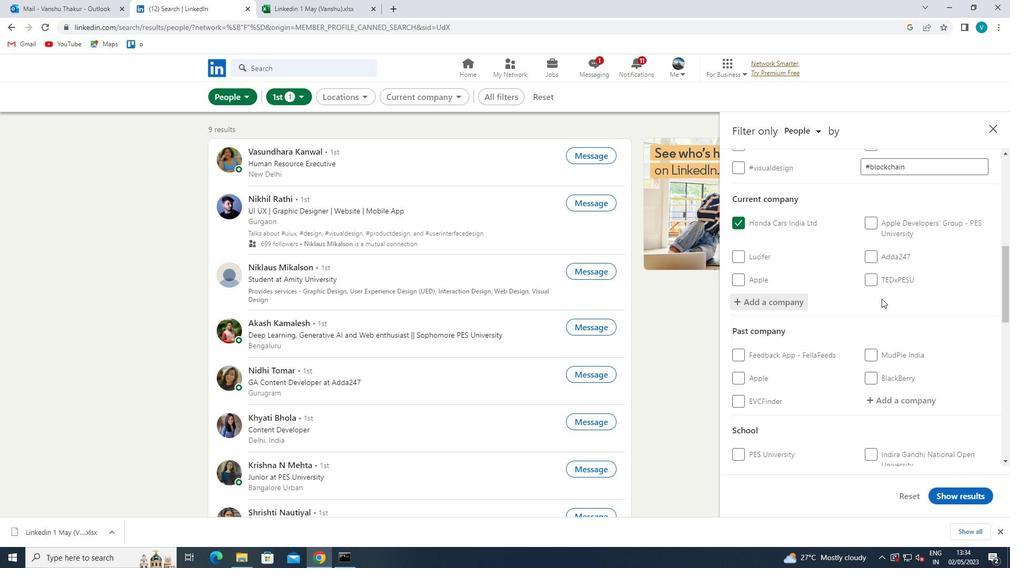 
Action: Mouse scrolled (882, 298) with delta (0, 0)
Screenshot: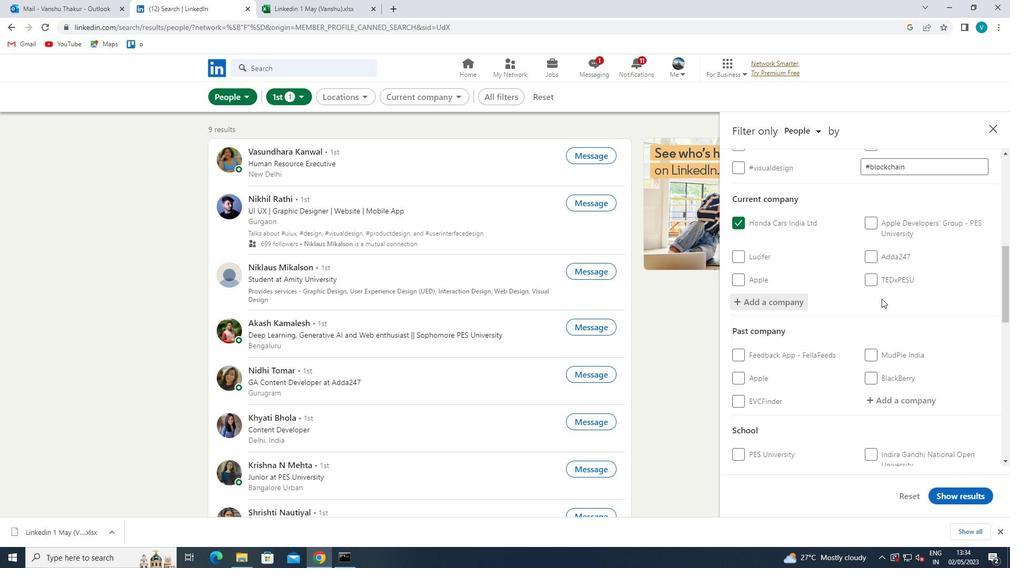 
Action: Mouse scrolled (882, 298) with delta (0, 0)
Screenshot: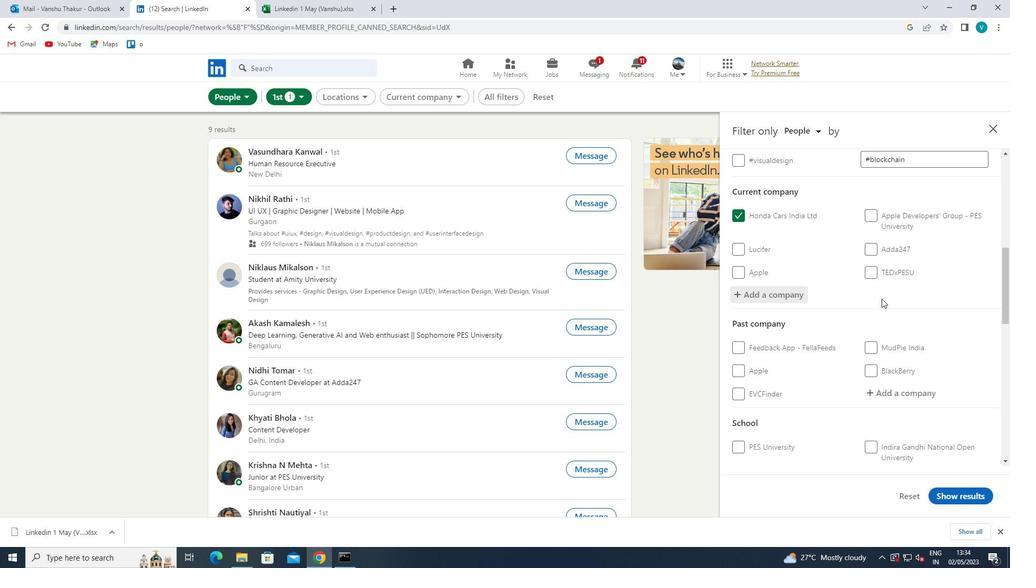 
Action: Mouse scrolled (882, 298) with delta (0, 0)
Screenshot: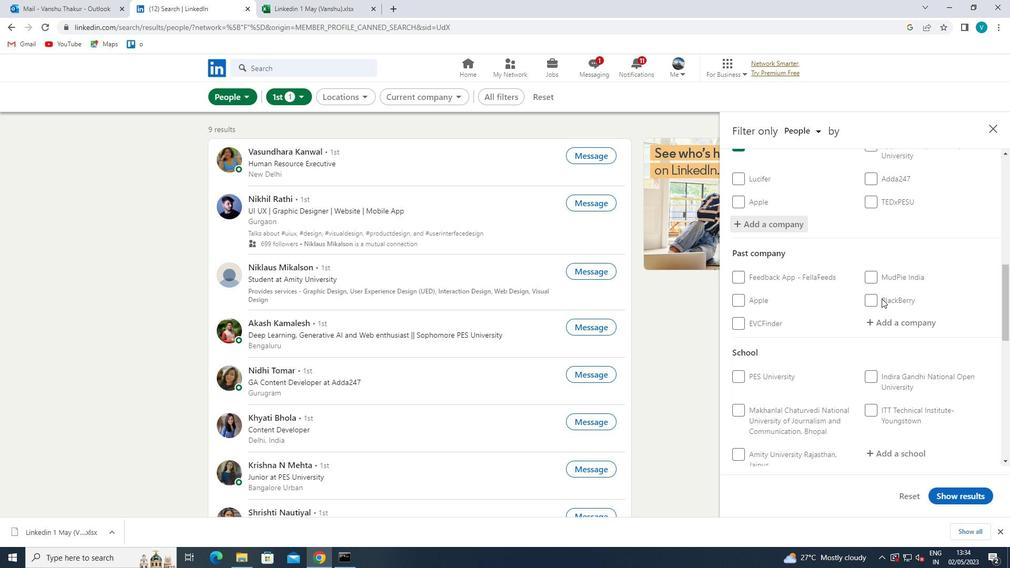 
Action: Mouse scrolled (882, 298) with delta (0, 0)
Screenshot: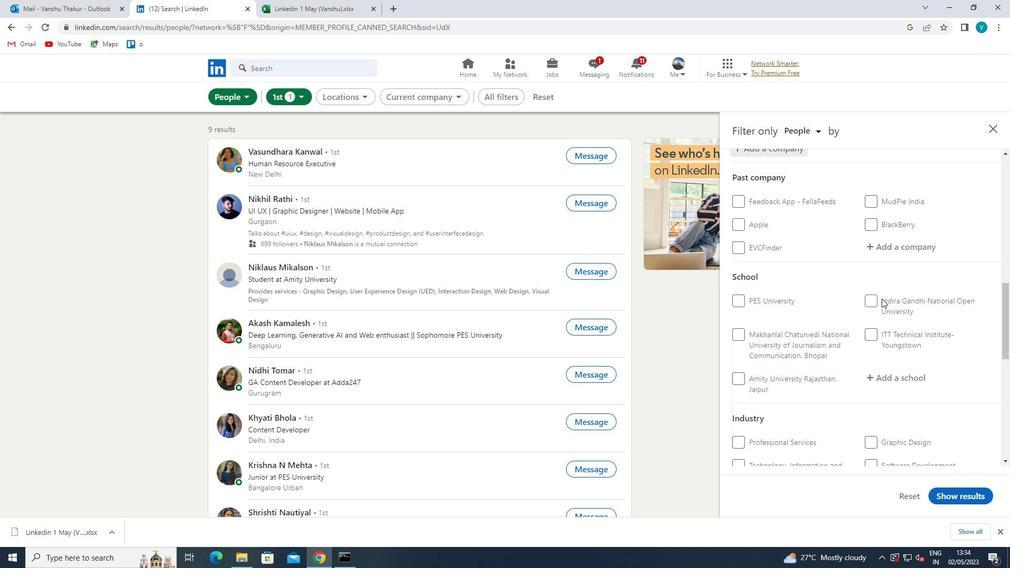 
Action: Mouse moved to (893, 265)
Screenshot: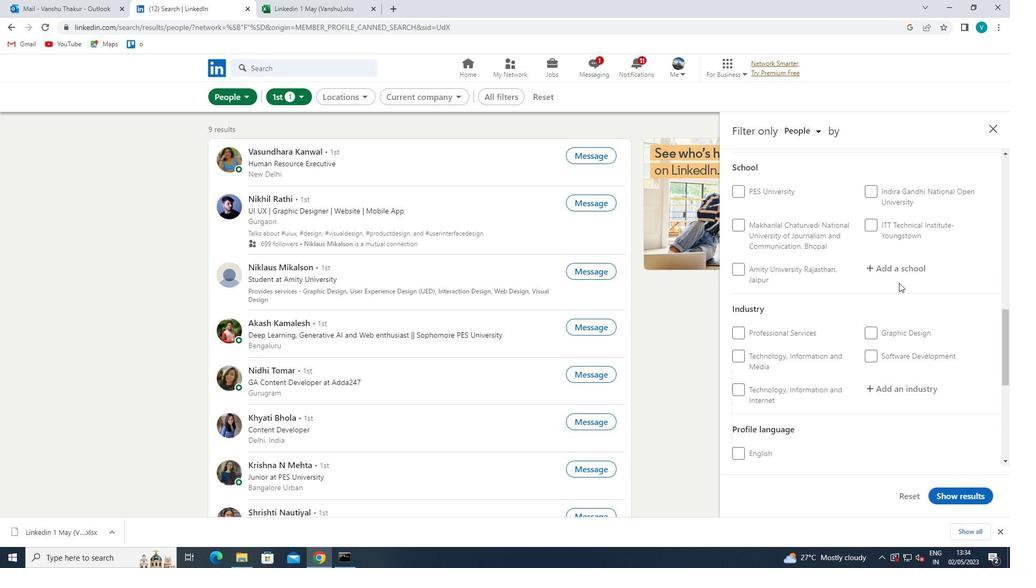 
Action: Mouse pressed left at (893, 265)
Screenshot: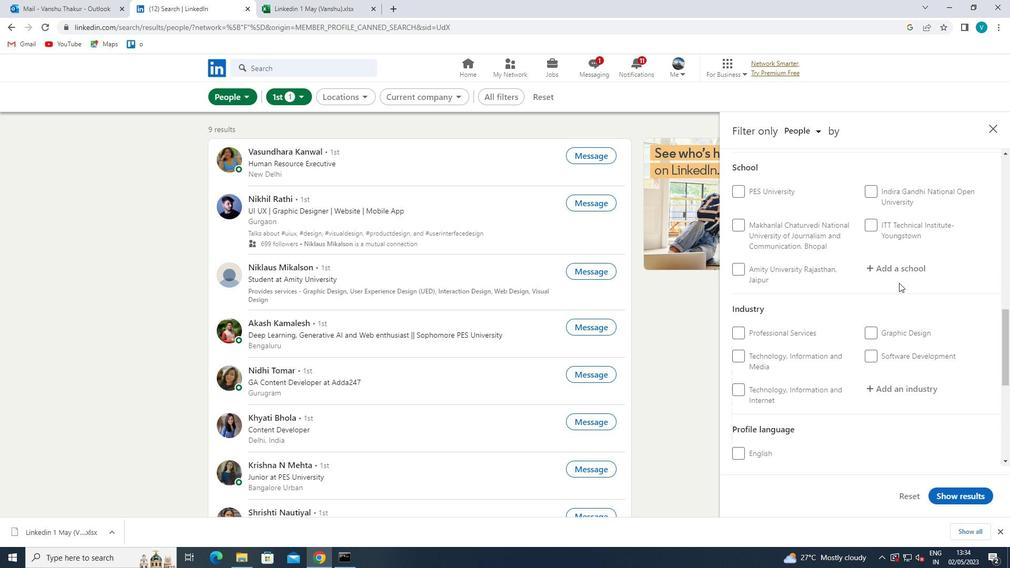 
Action: Key pressed <Key.shift><Key.shift><Key.shift><Key.shift><Key.shift>KP<Key.backspace><Key.space><Key.shift>P<Key.space><Key.shift><Key.backspace><Key.space><Key.shift><Key.shift><Key.shift><Key.shift><Key.shift><Key.shift><Key.shift><Key.shift><Key.shift><Key.shift><Key.shift><Key.shift><Key.shift><Key.shift><Key.shift><Key.shift><Key.shift><Key.shift><Key.shift><Key.shift><Key.shift><Key.shift><Key.shift><Key.shift><Key.shift><Key.shift><Key.shift><Key.shift><Key.shift><Key.shift><Key.shift><Key.shift><Key.shift><Key.shift><Key.shift><Key.shift><Key.shift><Key.shift><Key.shift><Key.shift><Key.shift><Key.shift><Key.shift><Key.shift><Key.shift><Key.shift><Key.shift><Key.shift><Key.shift><Key.shift><Key.shift><Key.shift><Key.shift><Key.shift><Key.shift><Key.shift><Key.shift><Key.shift><Key.shift><Key.shift><Key.shift><Key.shift><Key.shift><Key.shift><Key.shift><Key.shift>B<Key.space><Key.shift><Key.shift><Key.shift><Key.shift><Key.shift><Key.shift><Key.shift><Key.shift><Key.shift><Key.shift><Key.shift><Key.shift><Key.shift><Key.shift><Key.shift><Key.shift><Key.shift><Key.shift><Key.shift><Key.shift><Key.shift><Key.shift><Key.shift><Key.shift><Key.shift><Key.shift><Key.shift><Key.shift><Key.shift><Key.shift><Key.shift><Key.shift><Key.shift><Key.shift><Key.shift><Key.shift><Key.shift><Key.shift><Key.shift><Key.shift><Key.shift><Key.shift><Key.shift><Key.shift><Key.shift><Key.shift><Key.shift><Key.shift><Key.shift><Key.shift><Key.shift><Key.shift><Key.shift><Key.shift><Key.shift><Key.shift><Key.shift><Key.shift><Key.shift><Key.shift><Key.shift><Key.shift><Key.shift><Key.shift><Key.shift><Key.shift><Key.shift><Key.shift><Key.shift><Key.shift><Key.shift><Key.shift><Key.shift><Key.shift><Key.shift><Key.shift>HIN
Screenshot: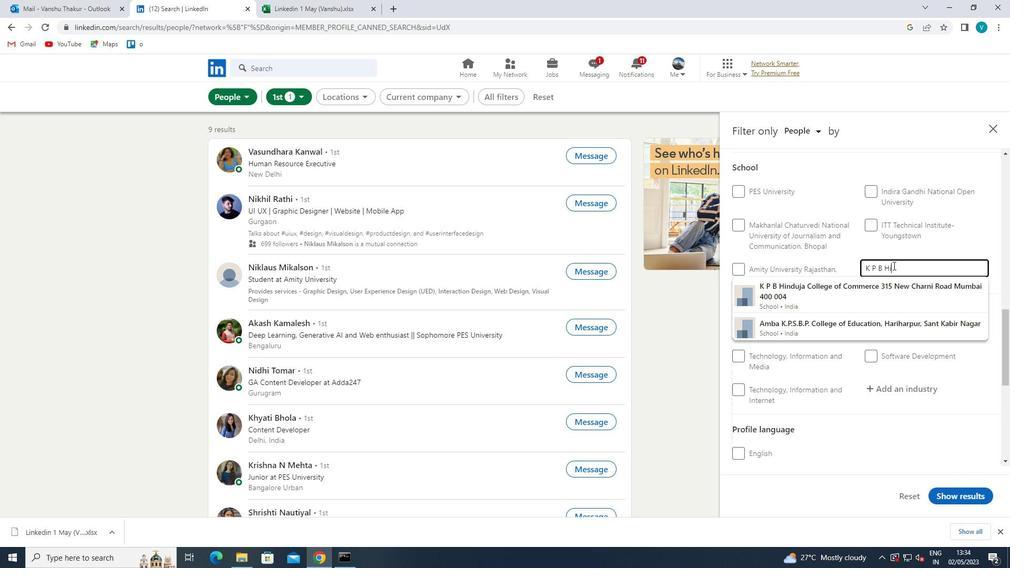 
Action: Mouse moved to (871, 295)
Screenshot: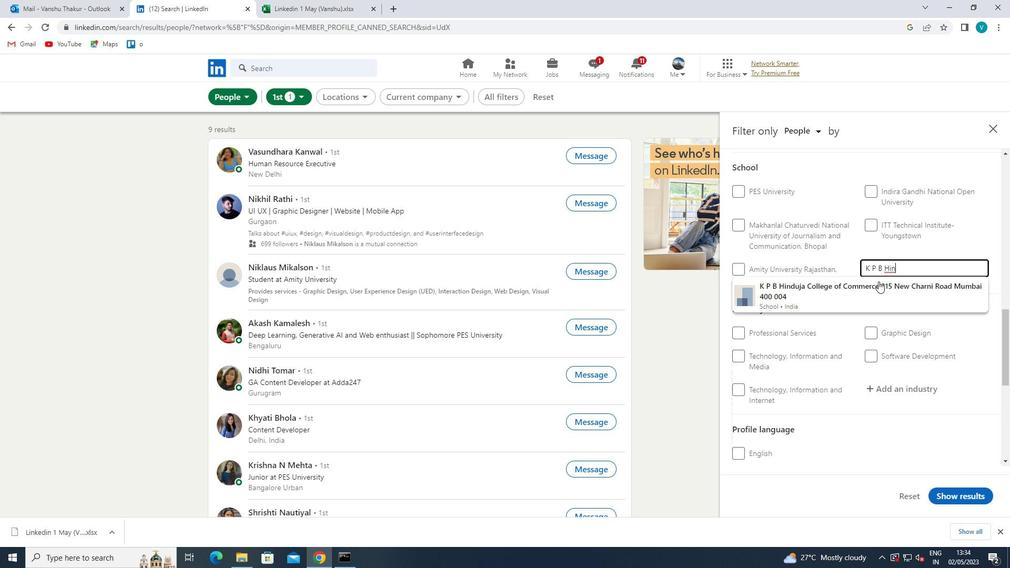
Action: Mouse pressed left at (871, 295)
Screenshot: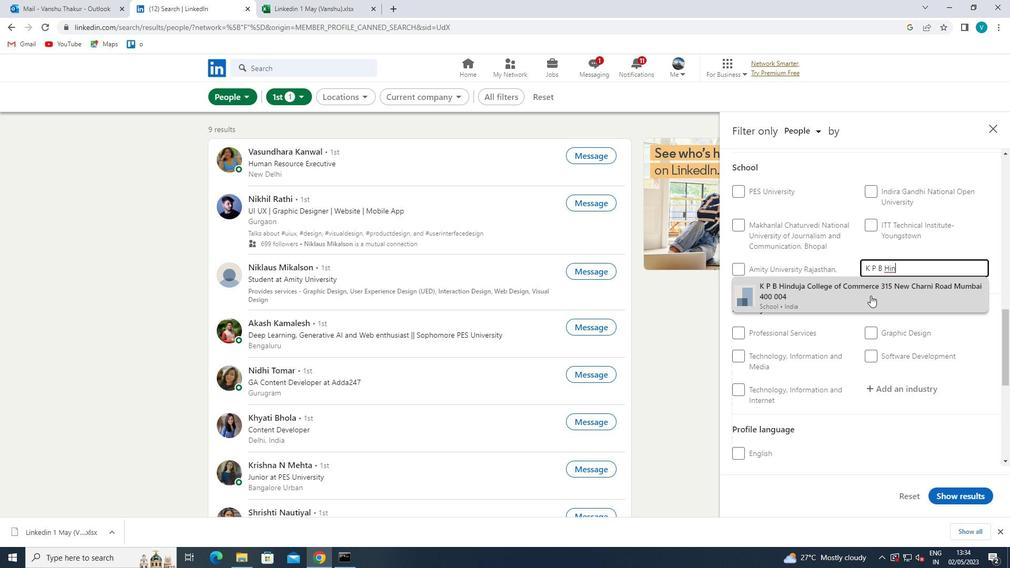 
Action: Mouse scrolled (871, 295) with delta (0, 0)
Screenshot: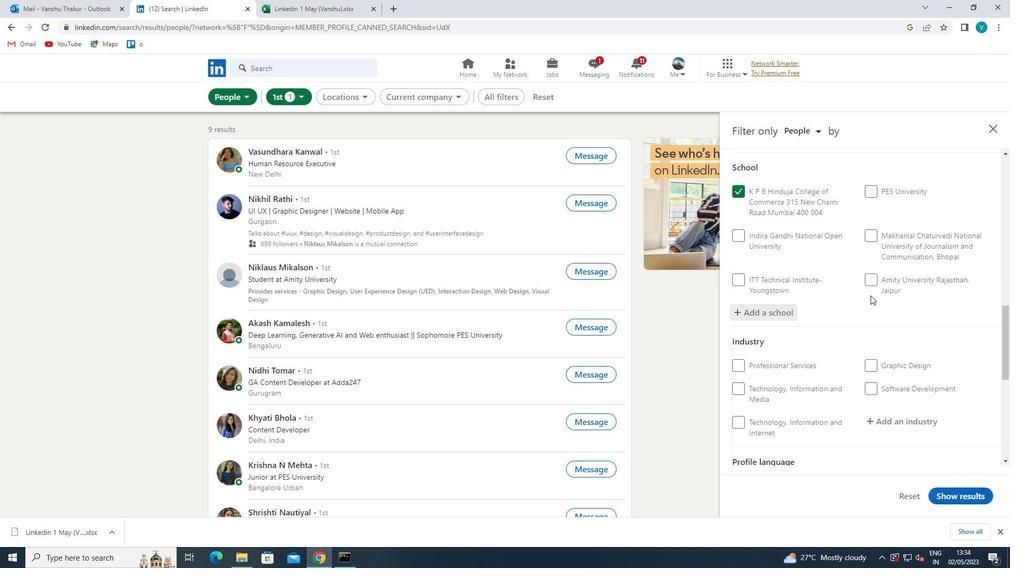 
Action: Mouse scrolled (871, 295) with delta (0, 0)
Screenshot: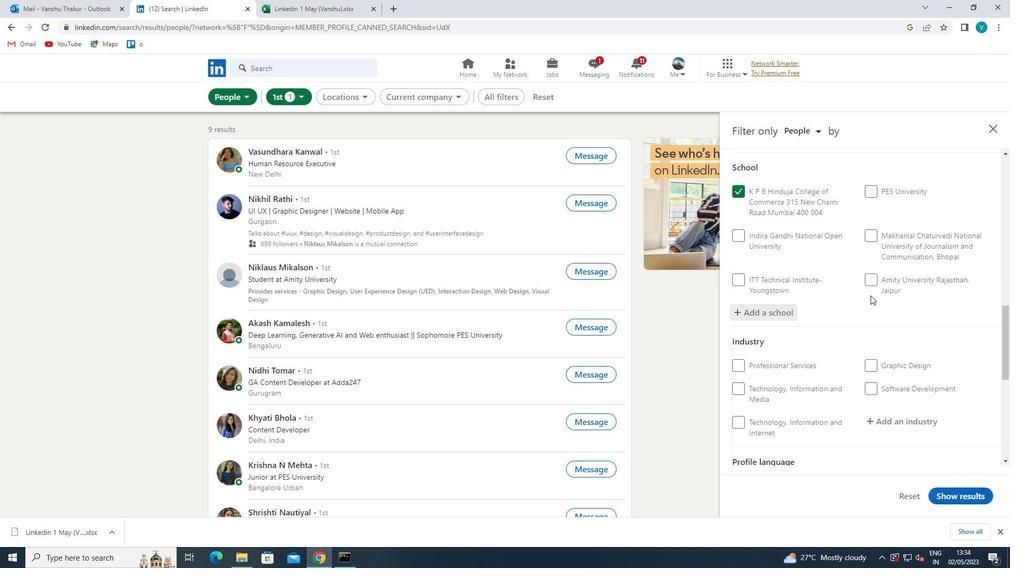 
Action: Mouse scrolled (871, 295) with delta (0, 0)
Screenshot: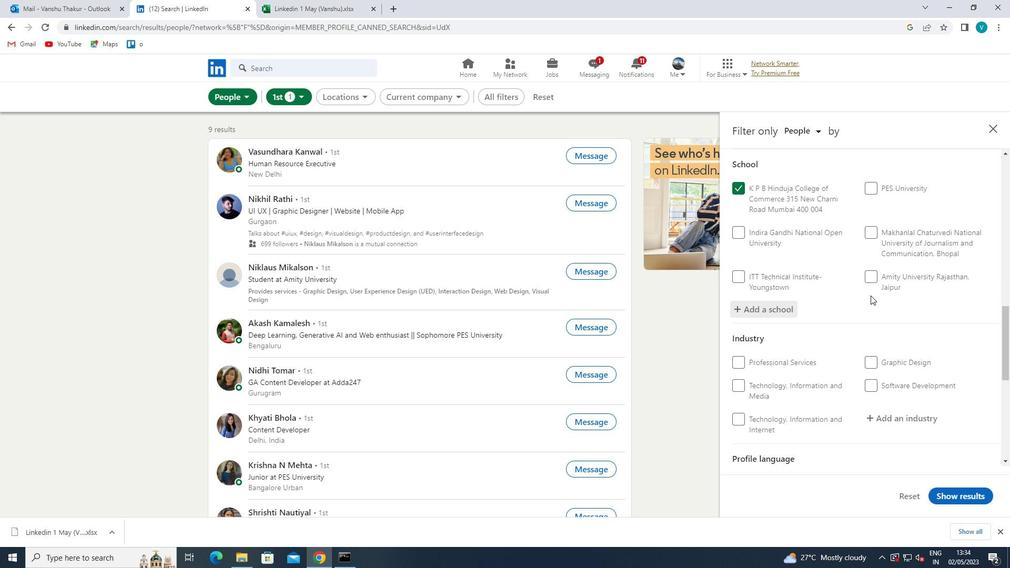 
Action: Mouse moved to (907, 264)
Screenshot: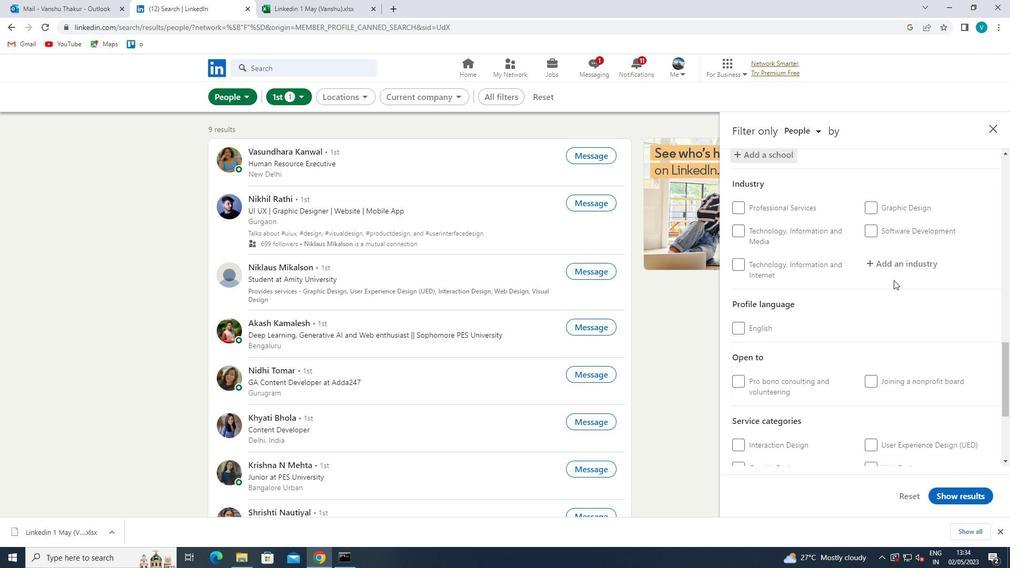 
Action: Mouse pressed left at (907, 264)
Screenshot: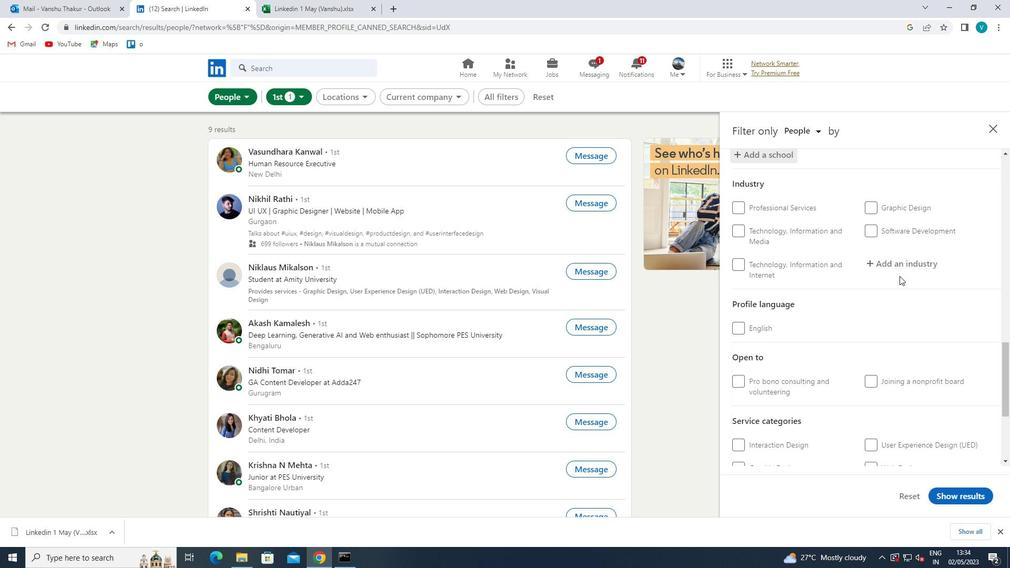 
Action: Mouse moved to (907, 264)
Screenshot: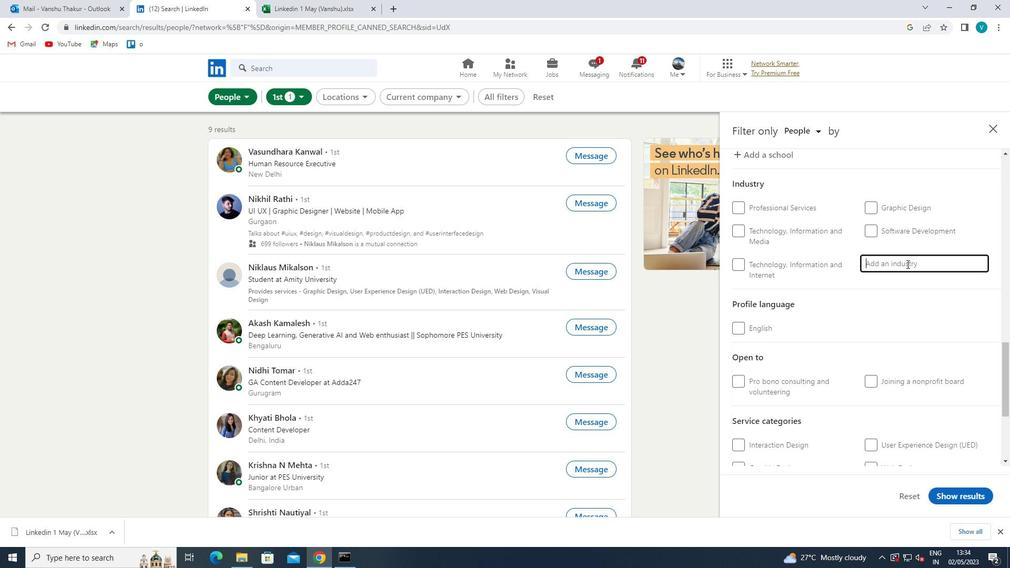 
Action: Key pressed <Key.shift>PROFESSIONAL<Key.space>
Screenshot: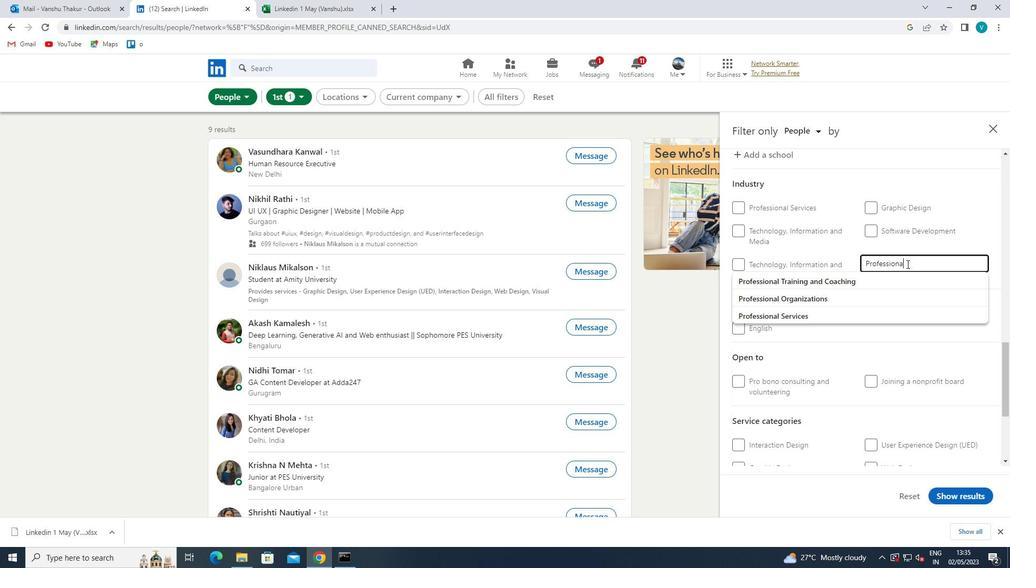 
Action: Mouse moved to (896, 272)
Screenshot: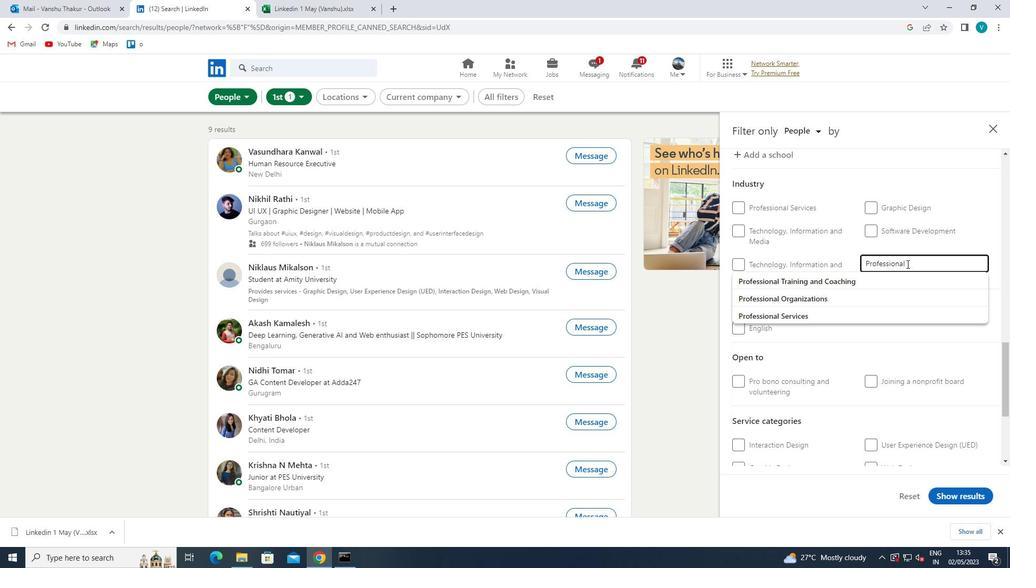 
Action: Mouse pressed left at (896, 272)
Screenshot: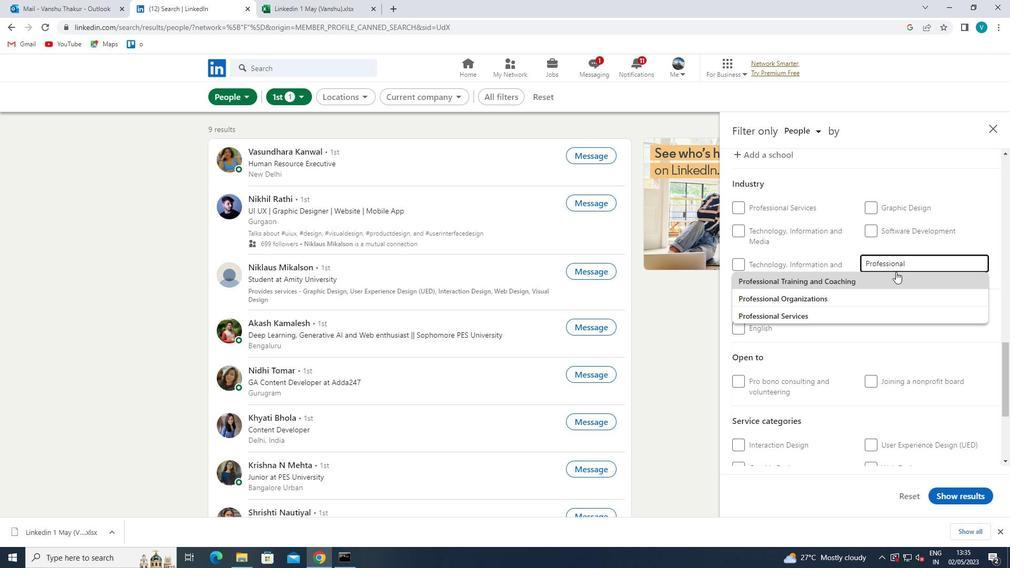 
Action: Mouse scrolled (896, 271) with delta (0, 0)
Screenshot: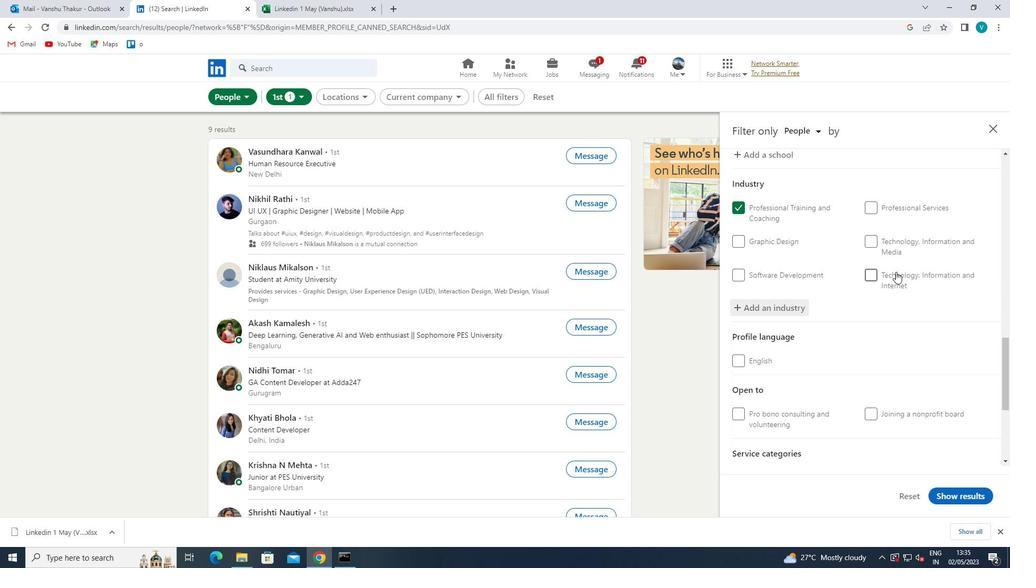 
Action: Mouse scrolled (896, 271) with delta (0, 0)
Screenshot: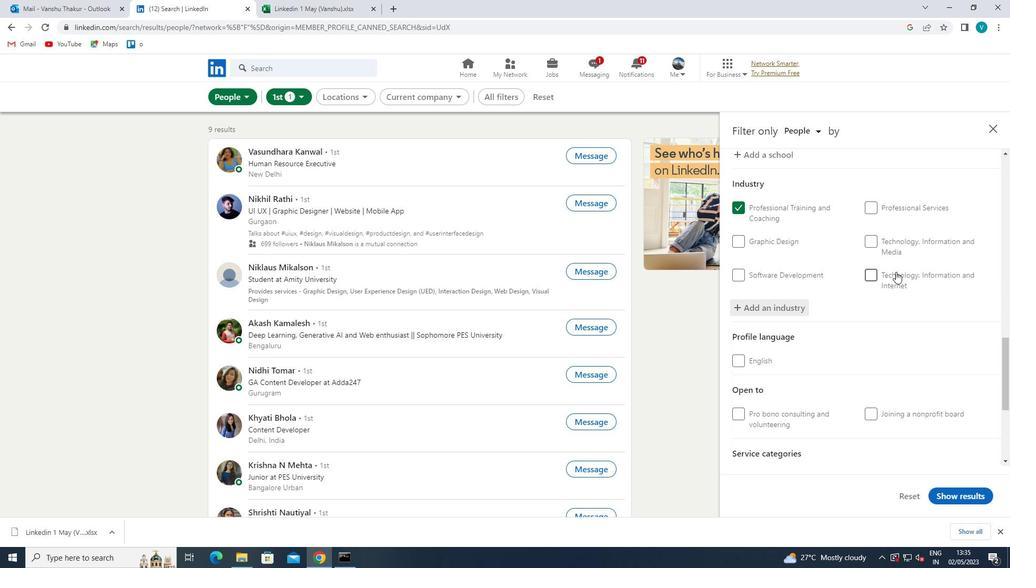 
Action: Mouse scrolled (896, 271) with delta (0, 0)
Screenshot: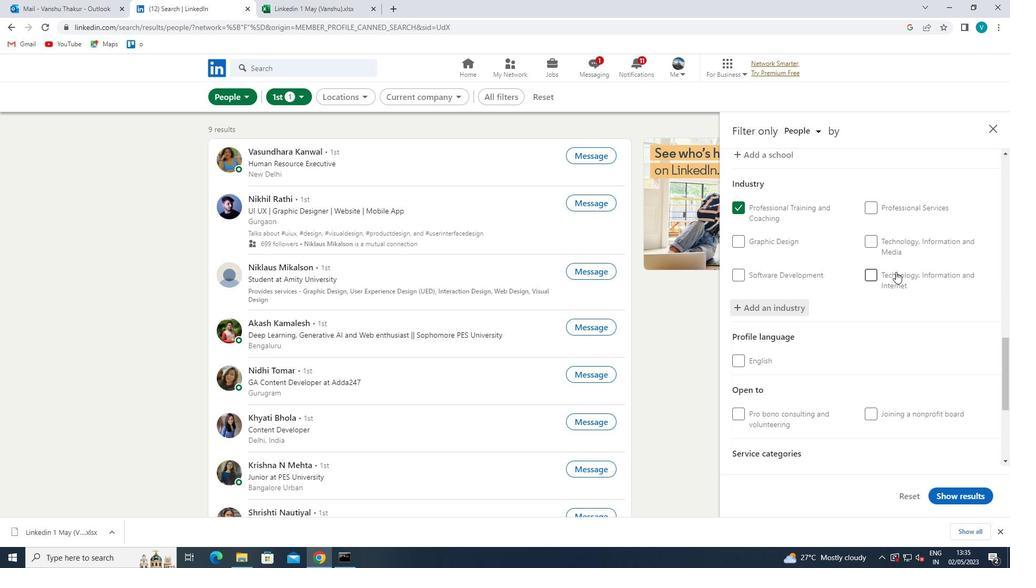 
Action: Mouse scrolled (896, 271) with delta (0, 0)
Screenshot: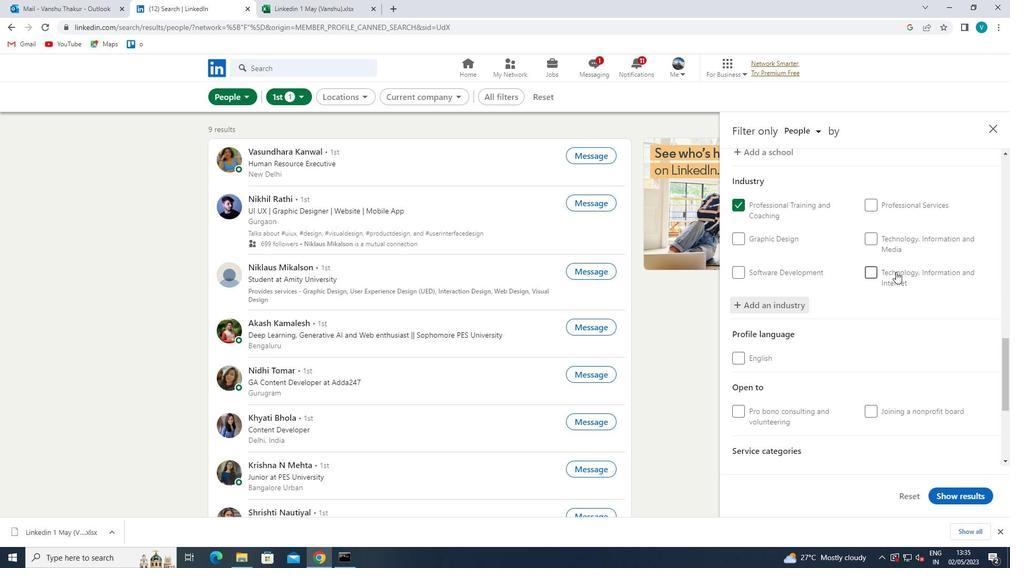 
Action: Mouse moved to (895, 314)
Screenshot: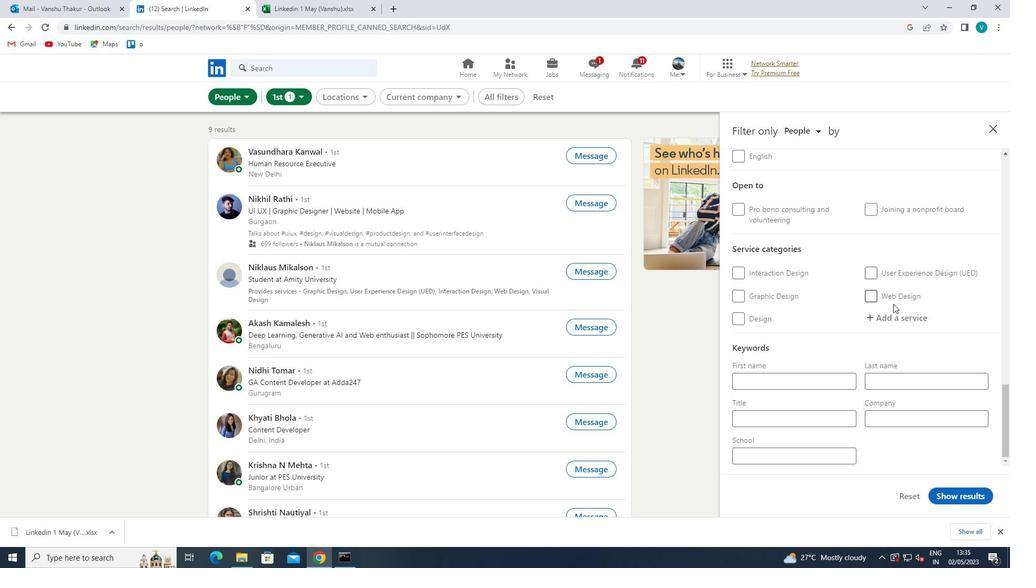 
Action: Mouse pressed left at (895, 314)
Screenshot: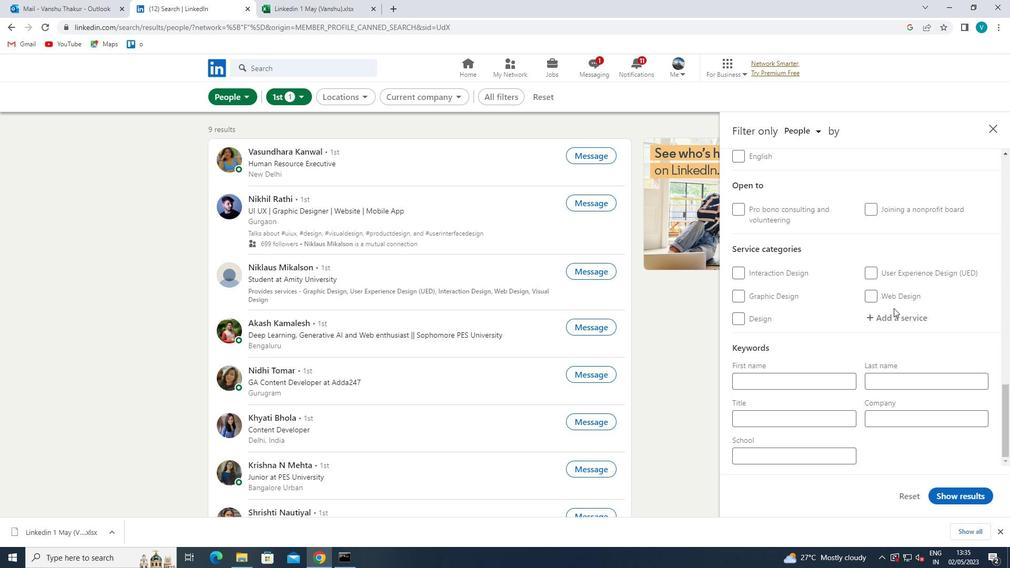 
Action: Mouse moved to (899, 312)
Screenshot: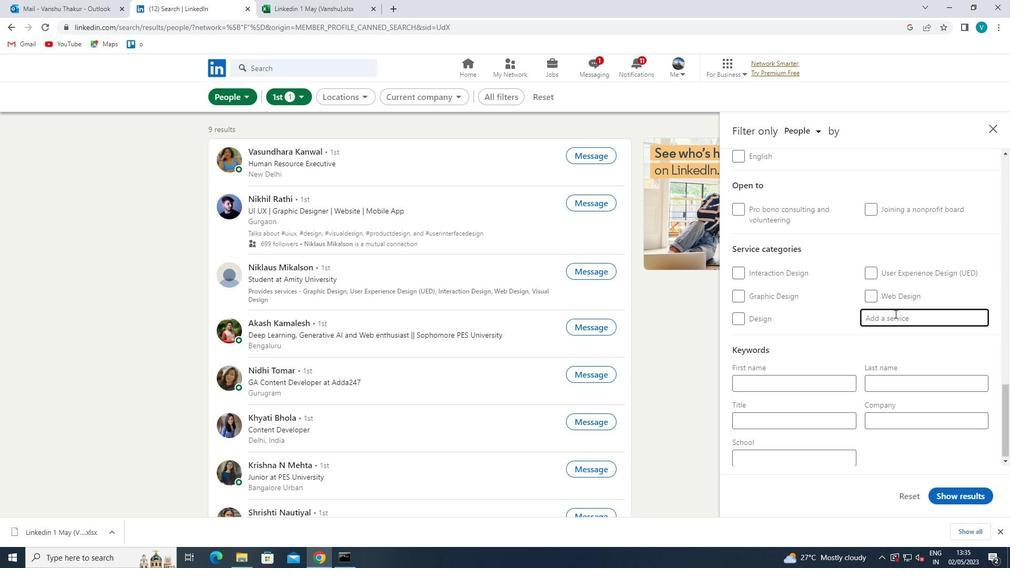 
Action: Key pressed <Key.shift>STAT
Screenshot: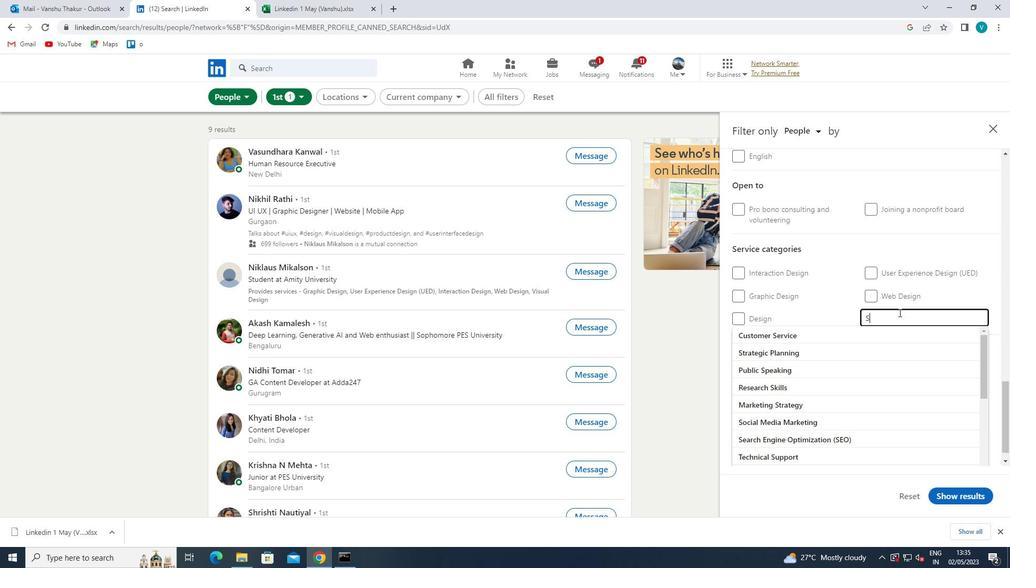
Action: Mouse moved to (872, 330)
Screenshot: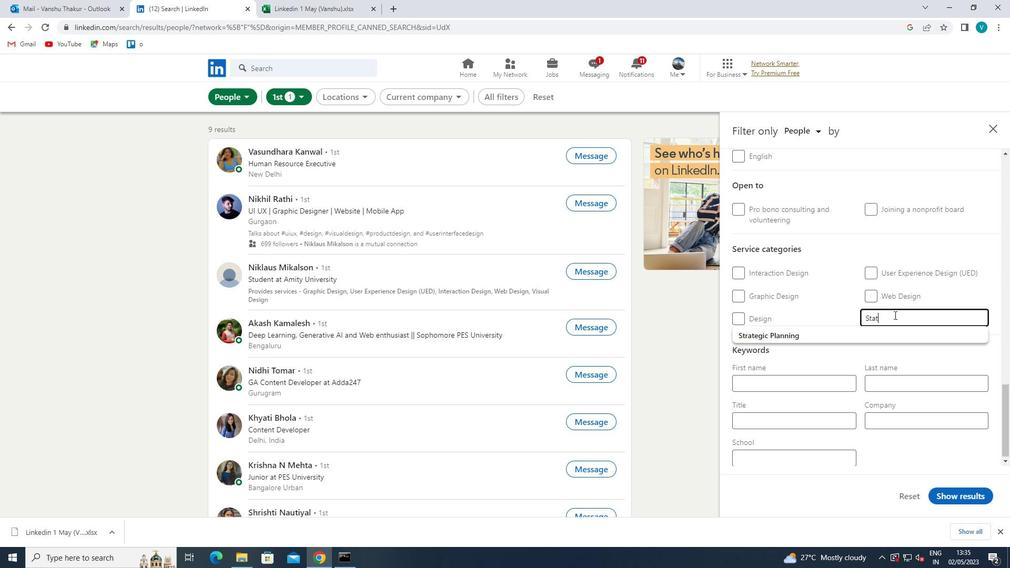 
Action: Mouse pressed left at (872, 330)
Screenshot: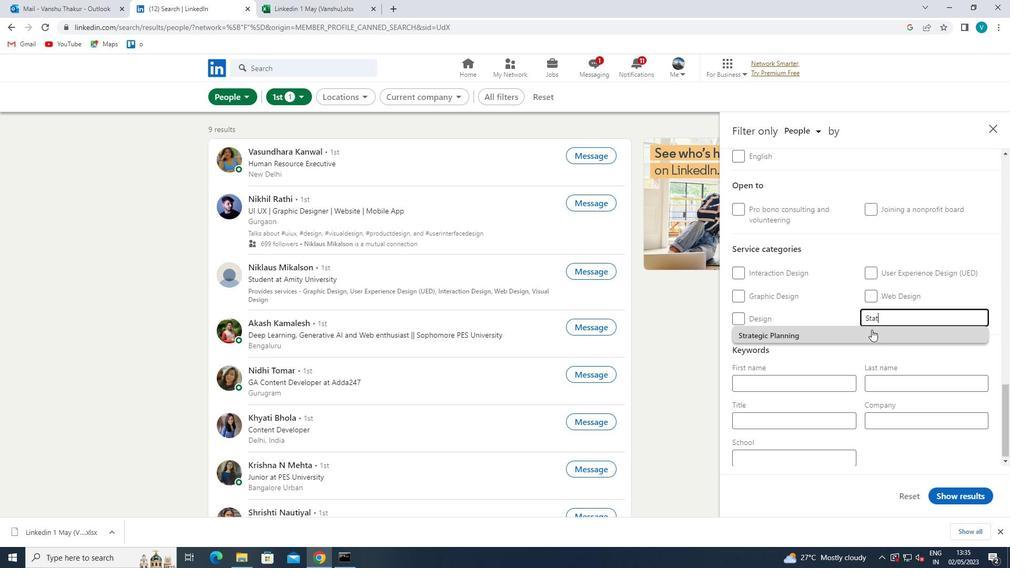 
Action: Mouse moved to (864, 335)
Screenshot: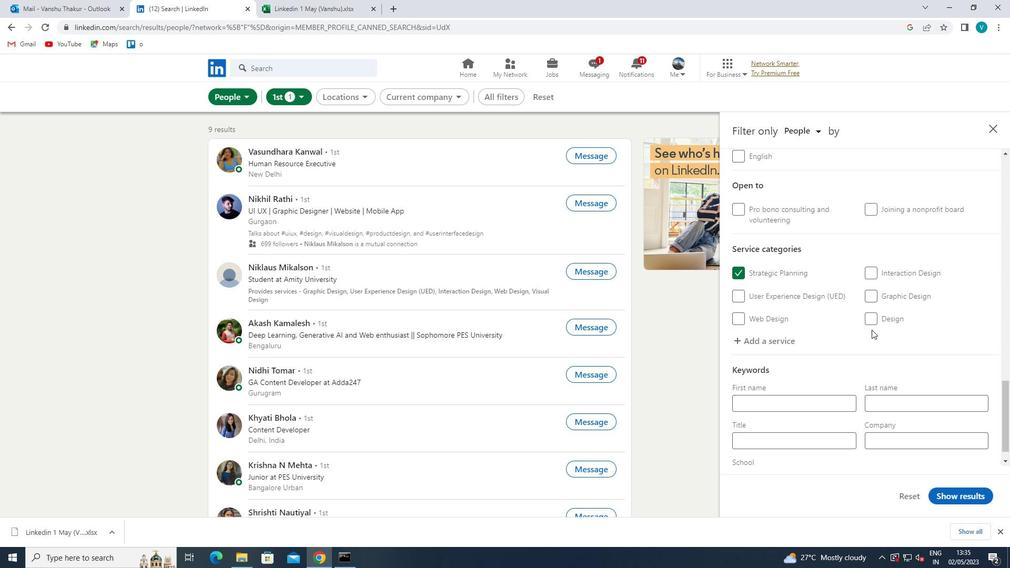 
Action: Mouse scrolled (864, 334) with delta (0, 0)
Screenshot: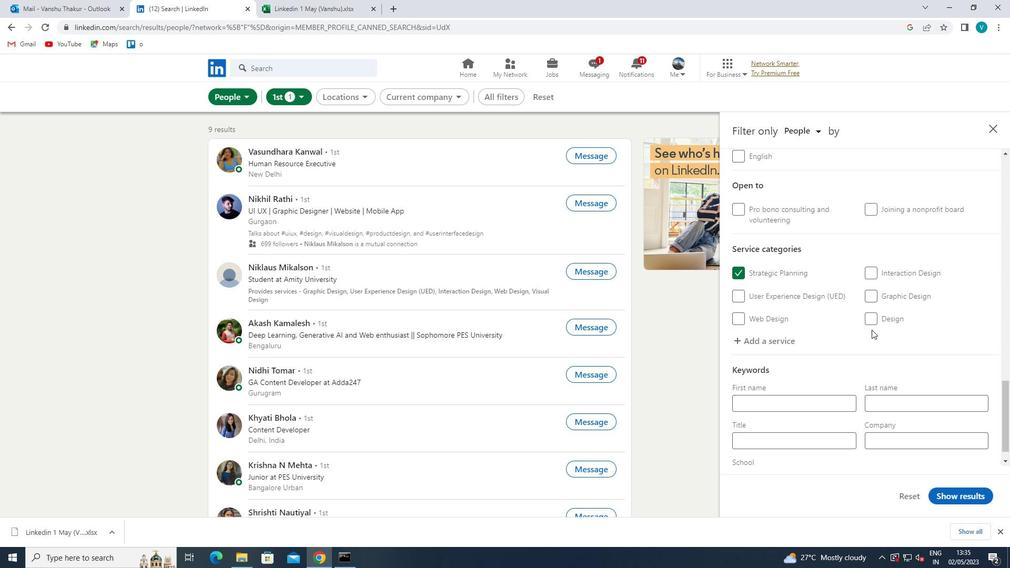
Action: Mouse moved to (860, 338)
Screenshot: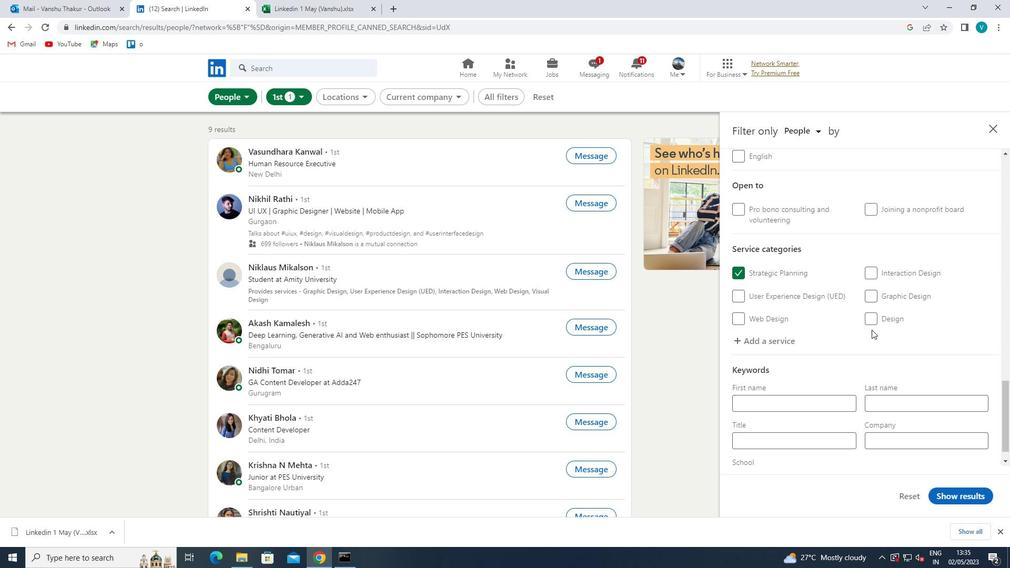 
Action: Mouse scrolled (860, 338) with delta (0, 0)
Screenshot: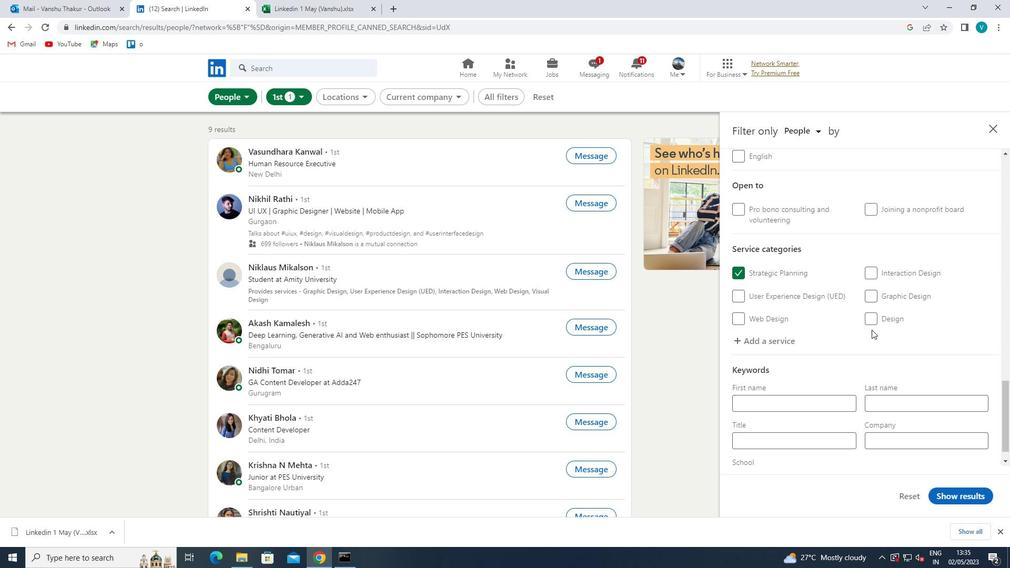 
Action: Mouse moved to (855, 344)
Screenshot: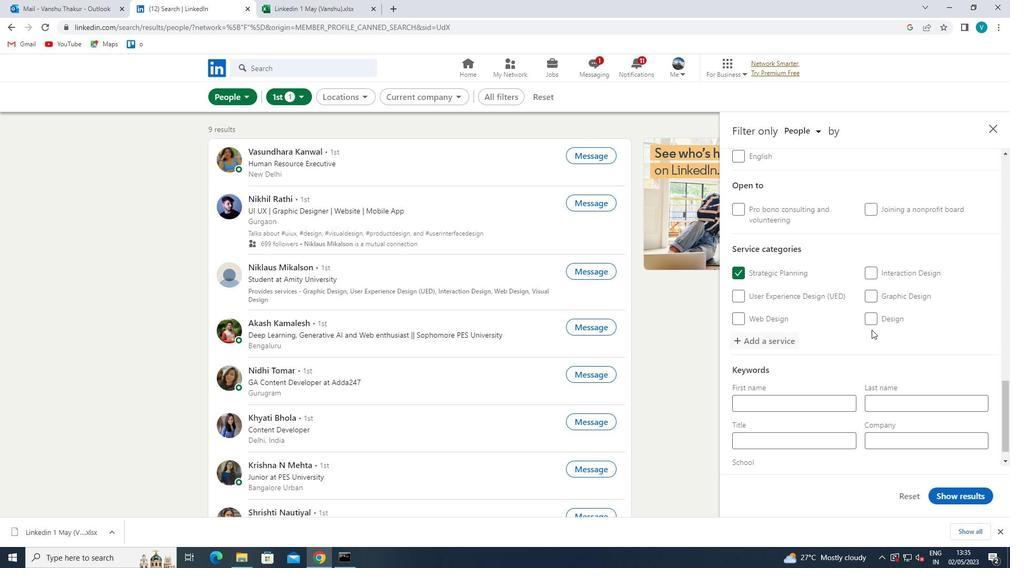 
Action: Mouse scrolled (855, 343) with delta (0, 0)
Screenshot: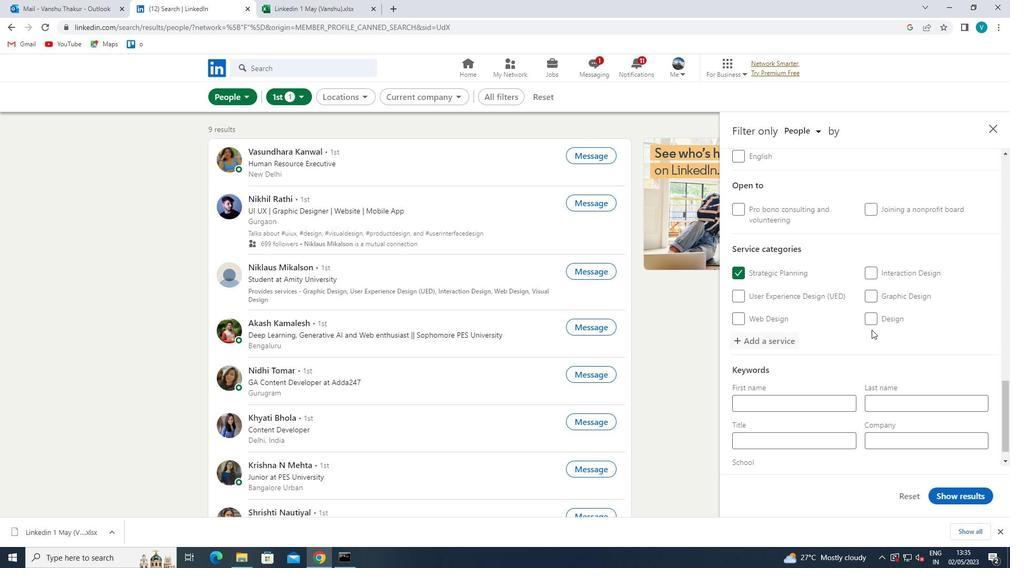 
Action: Mouse moved to (850, 350)
Screenshot: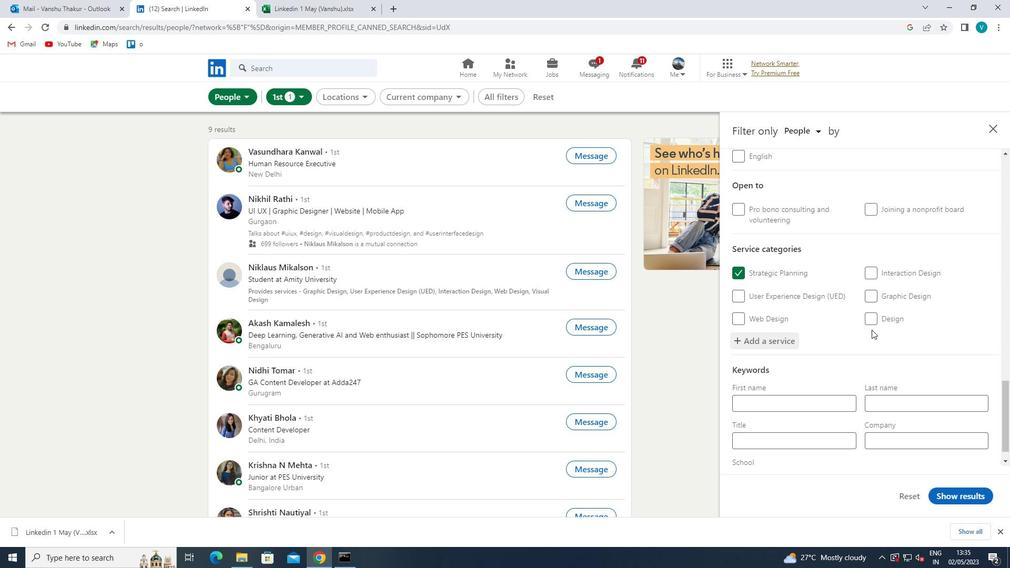 
Action: Mouse scrolled (850, 350) with delta (0, 0)
Screenshot: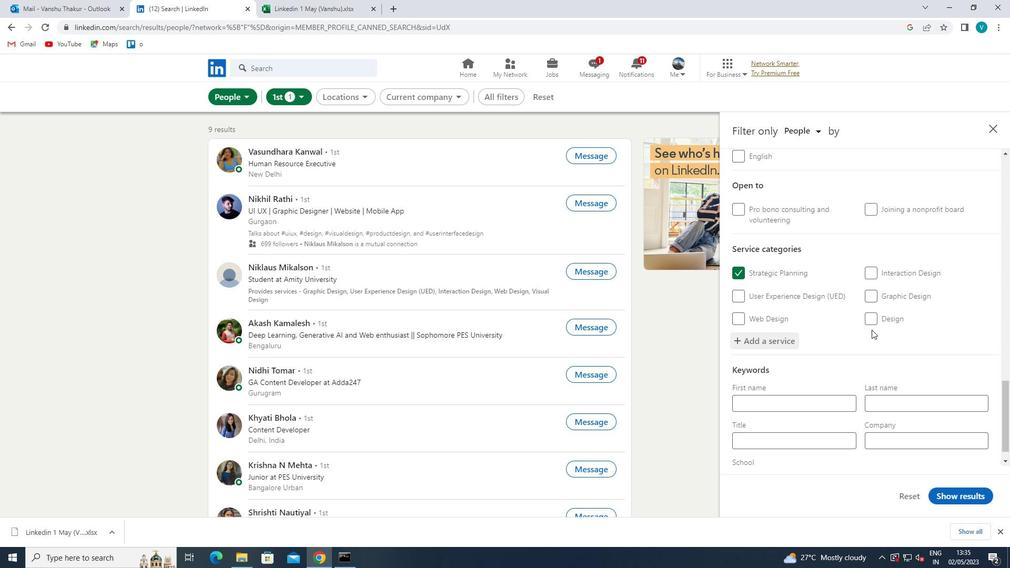 
Action: Mouse moved to (797, 411)
Screenshot: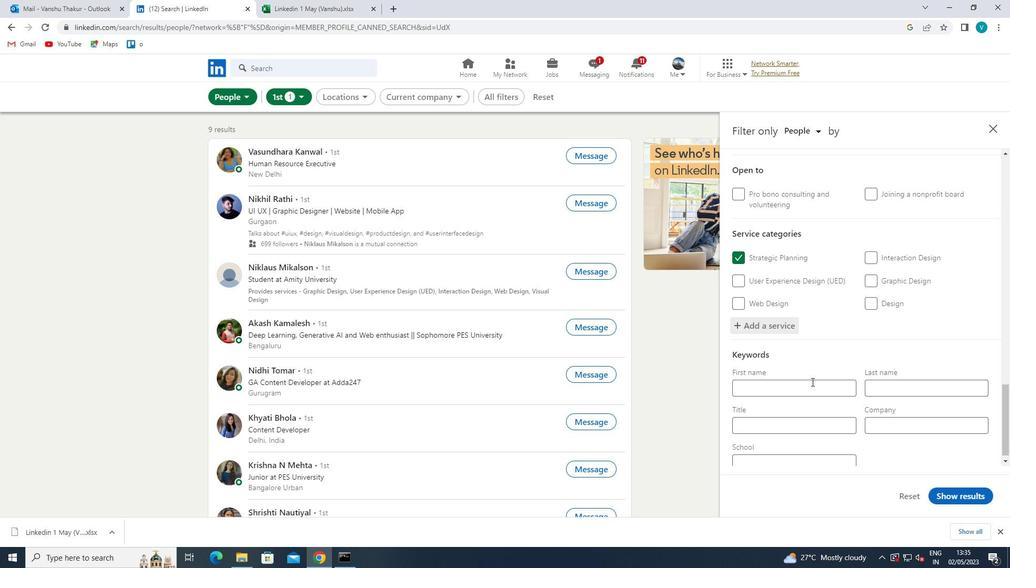
Action: Mouse pressed left at (797, 411)
Screenshot: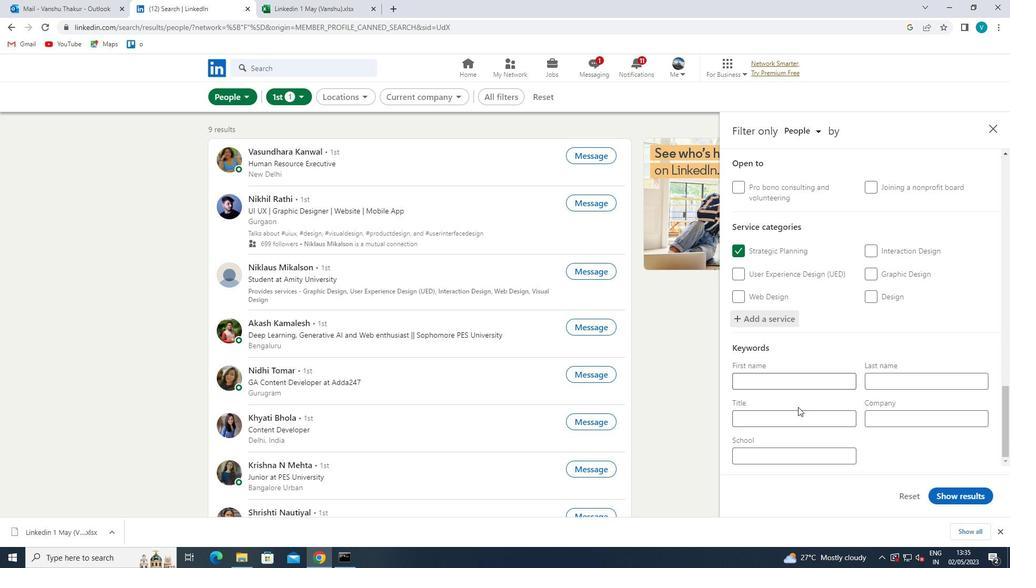 
Action: Mouse moved to (803, 409)
Screenshot: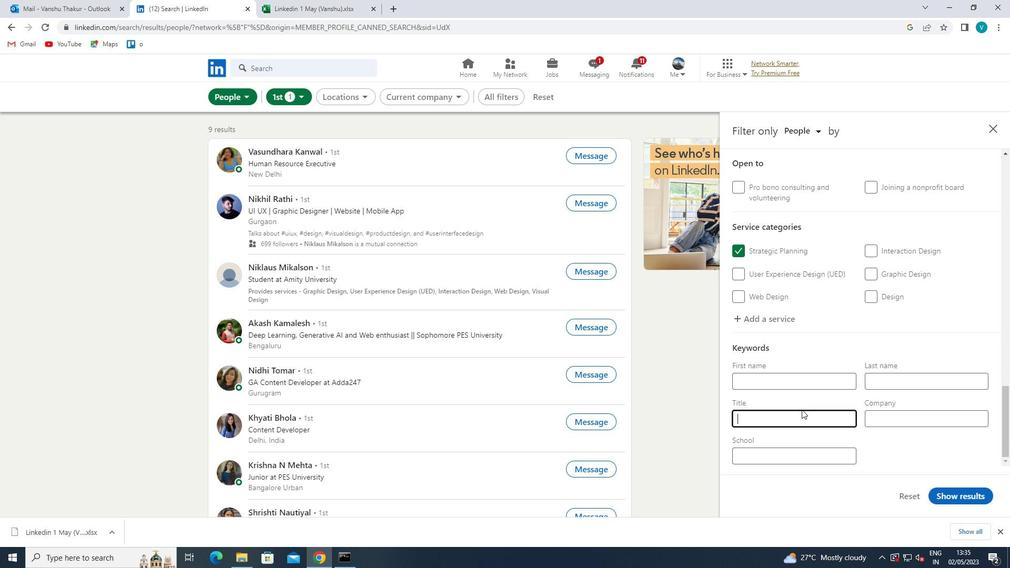 
Action: Key pressed <Key.shift>VALET<Key.space>
Screenshot: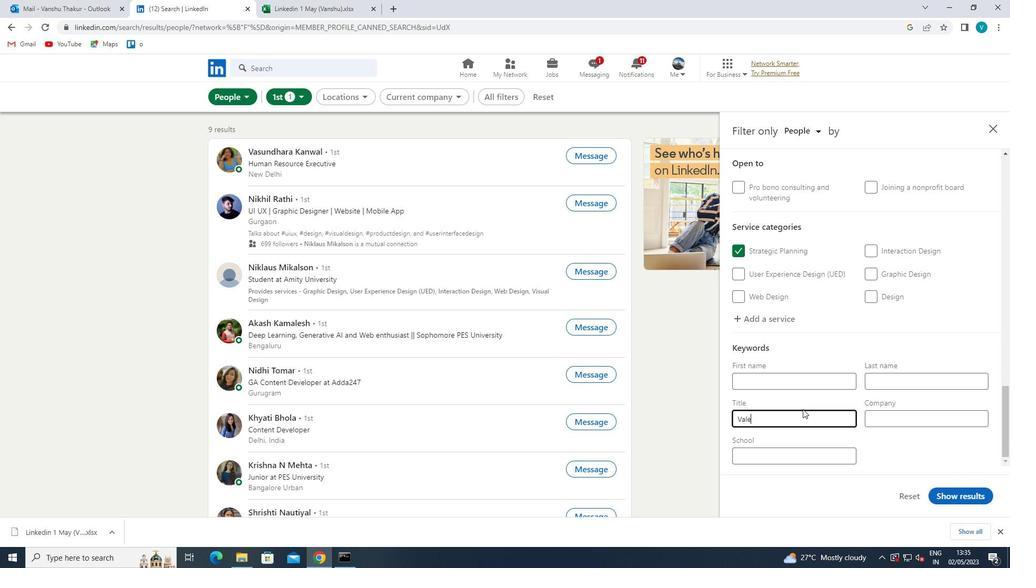 
Action: Mouse moved to (968, 507)
Screenshot: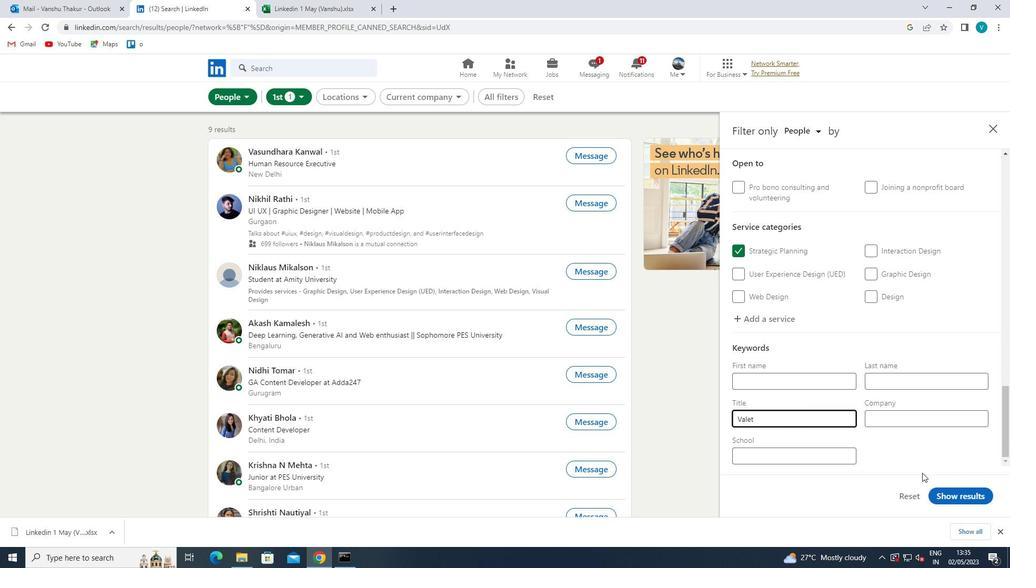 
Action: Mouse pressed left at (968, 507)
Screenshot: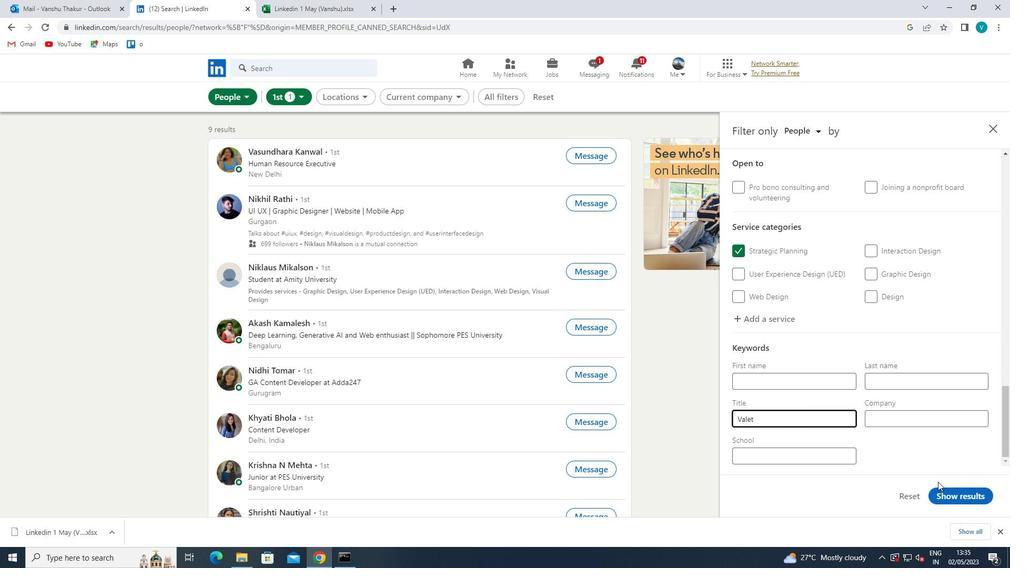 
Action: Mouse moved to (974, 496)
Screenshot: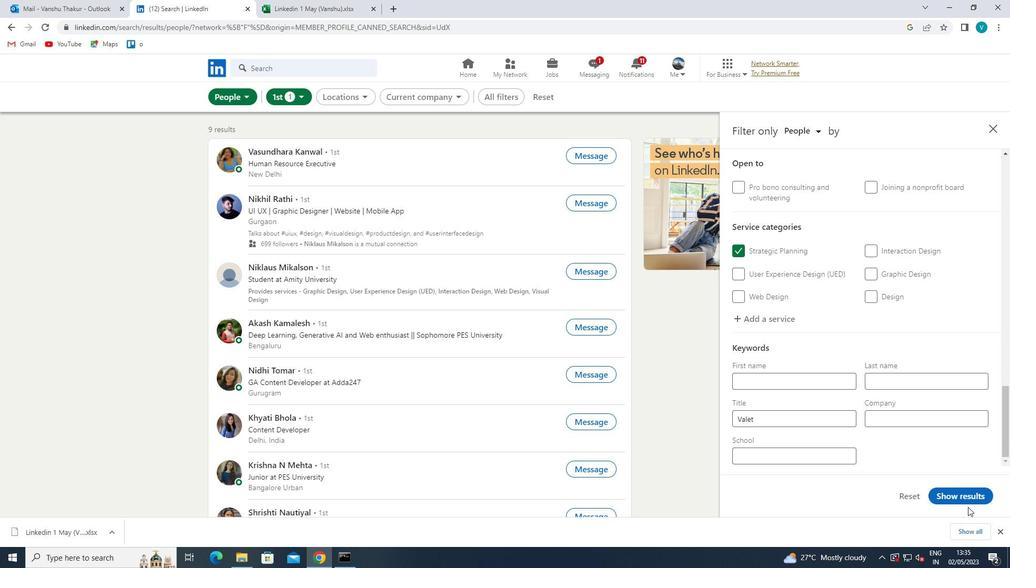 
Action: Mouse pressed left at (974, 496)
Screenshot: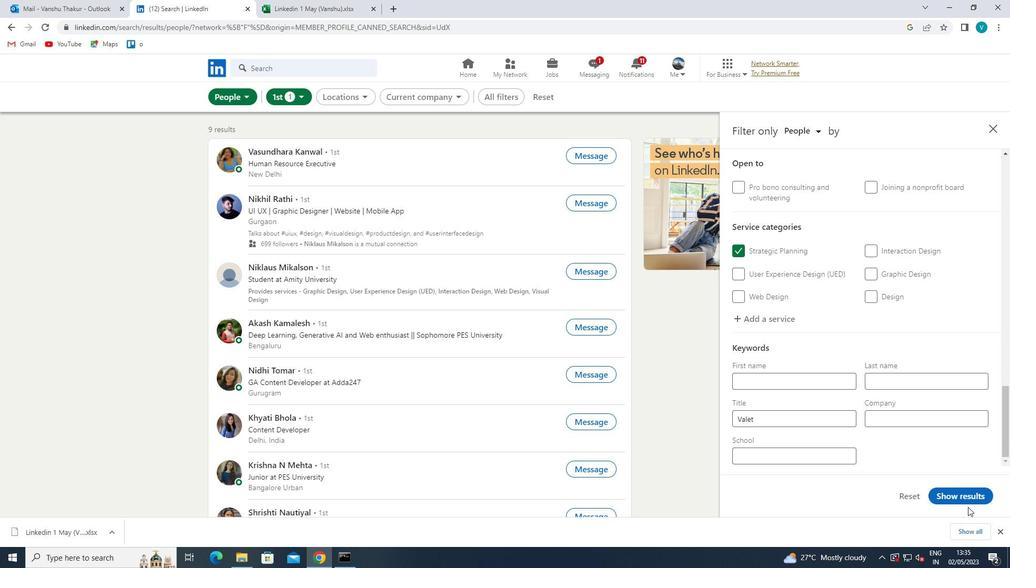
